Task: Create Dashboard for order object.
Action: Mouse moved to (393, 87)
Screenshot: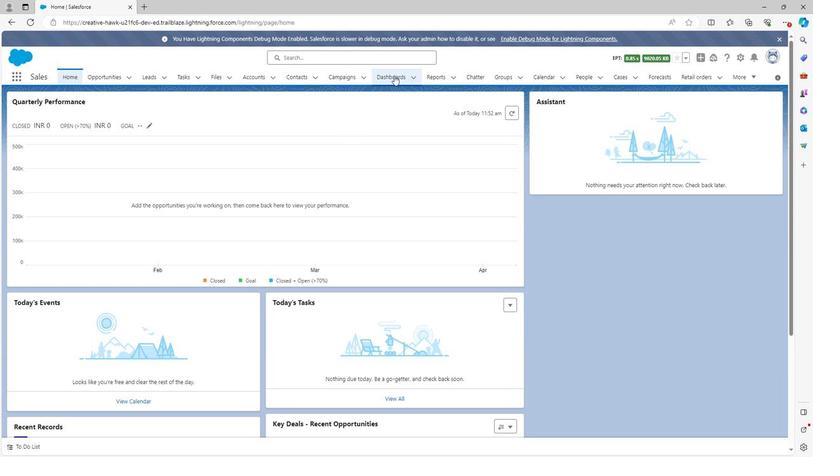 
Action: Mouse pressed left at (393, 87)
Screenshot: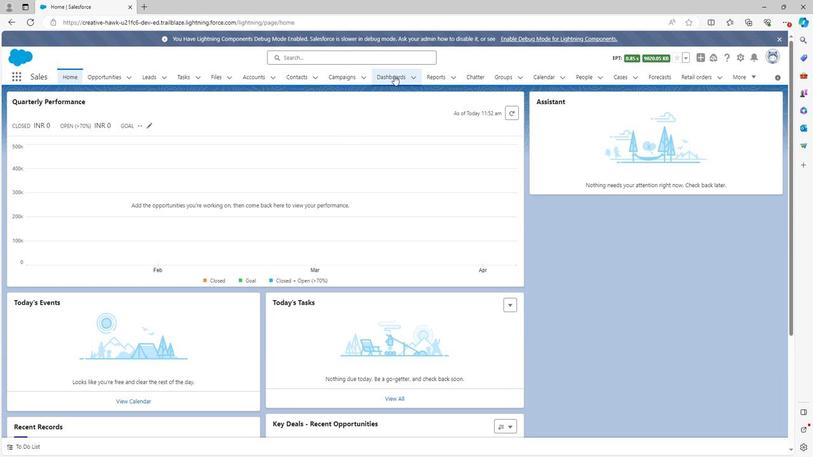 
Action: Mouse moved to (724, 120)
Screenshot: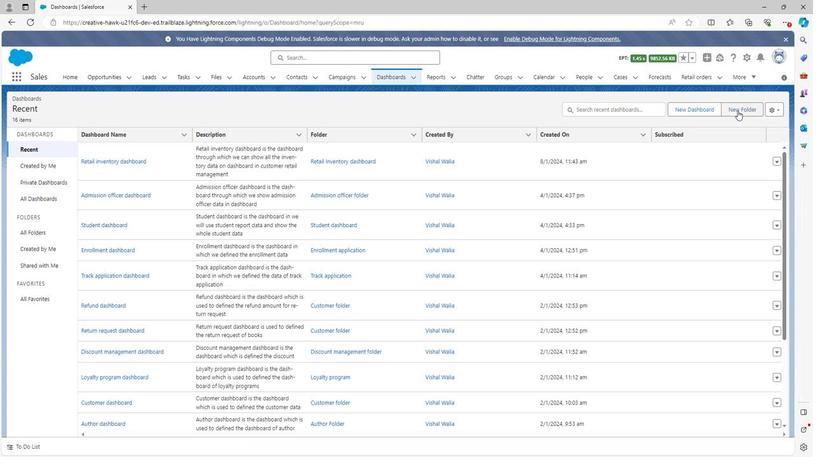 
Action: Mouse pressed left at (724, 120)
Screenshot: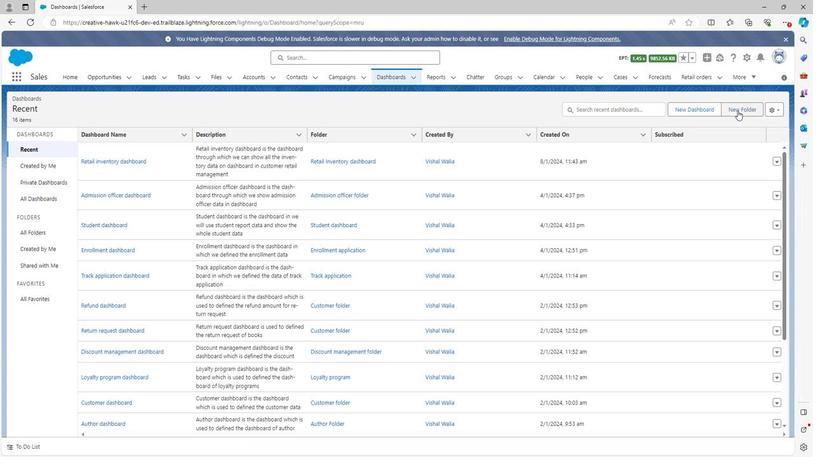 
Action: Mouse moved to (424, 223)
Screenshot: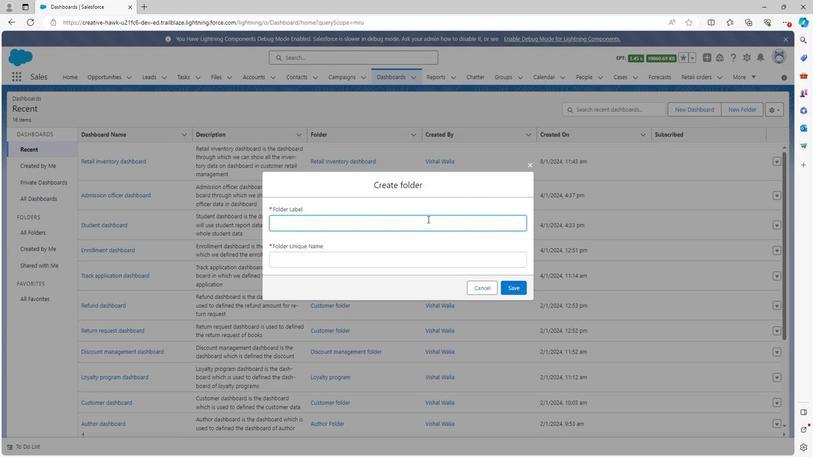 
Action: Key pressed <Key.shift>
Screenshot: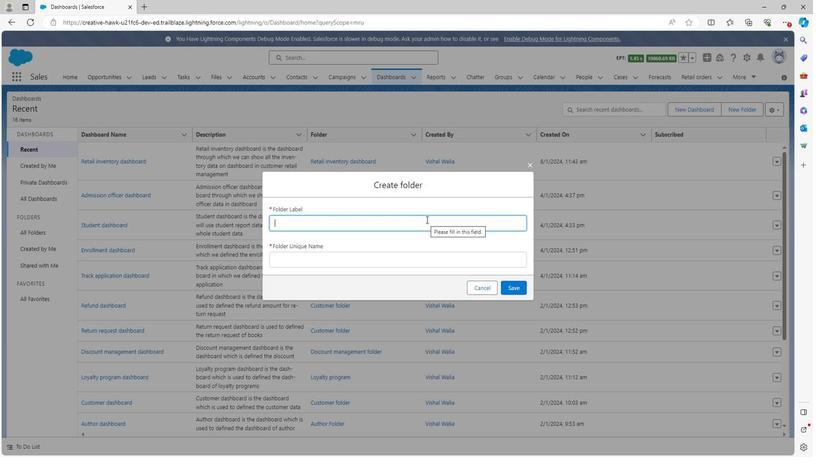 
Action: Mouse moved to (423, 223)
Screenshot: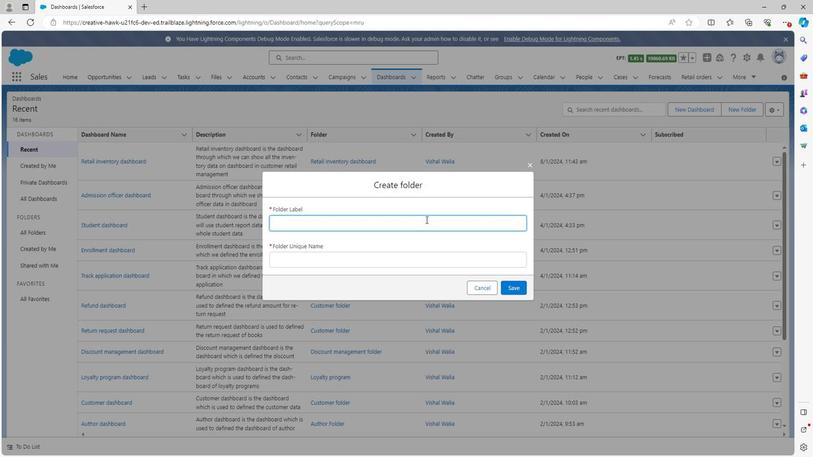 
Action: Key pressed <Key.shift>Ne
Screenshot: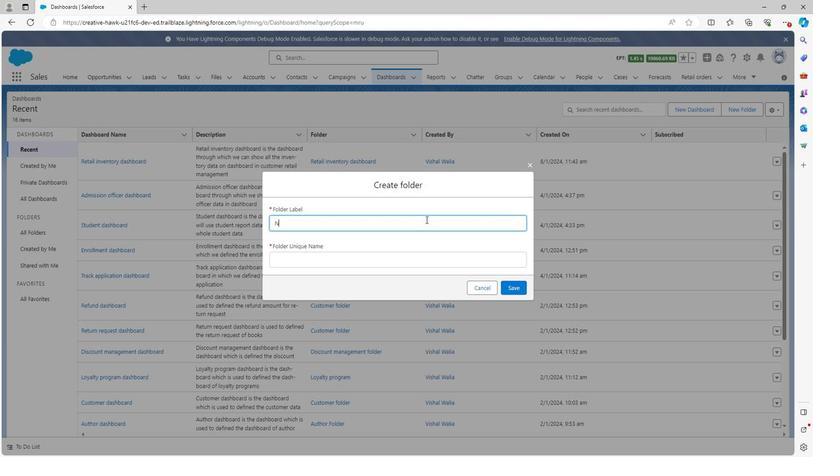 
Action: Mouse moved to (423, 223)
Screenshot: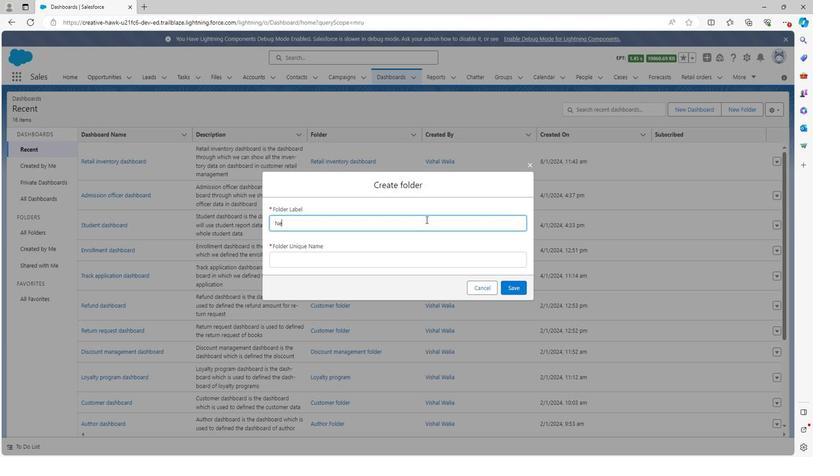 
Action: Key pressed w<Key.space><Key.shift><Key.shift><Key.shift><Key.shift>Retail<Key.space>dashboard<Key.space>
Screenshot: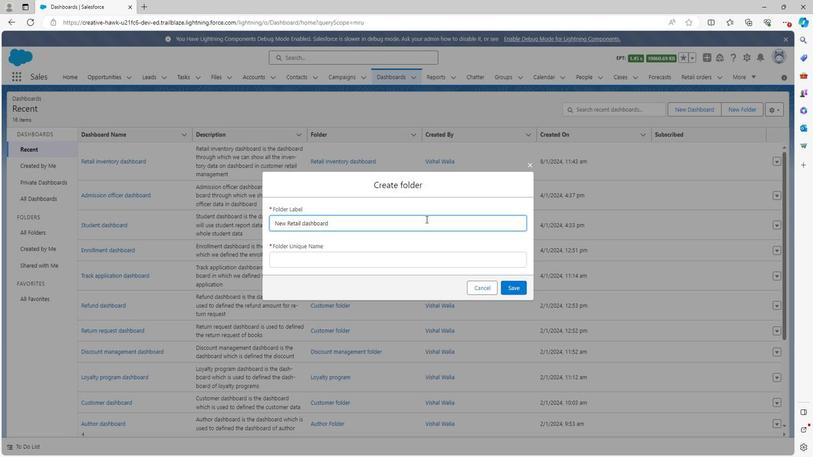 
Action: Mouse moved to (303, 227)
Screenshot: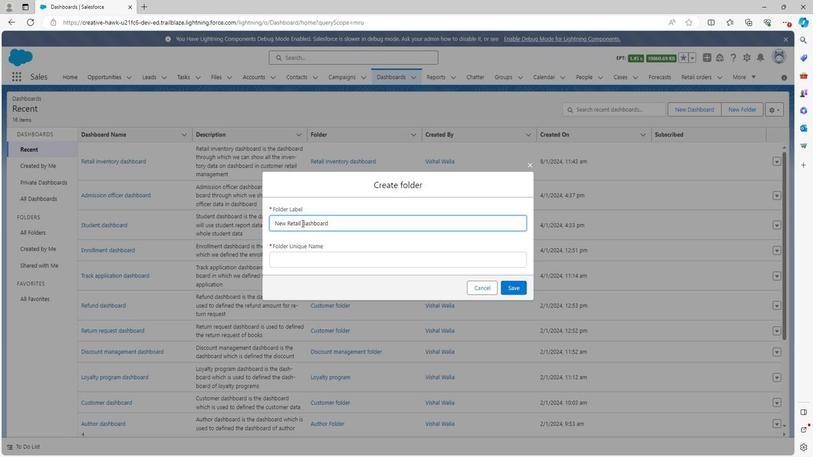 
Action: Mouse pressed left at (303, 227)
Screenshot: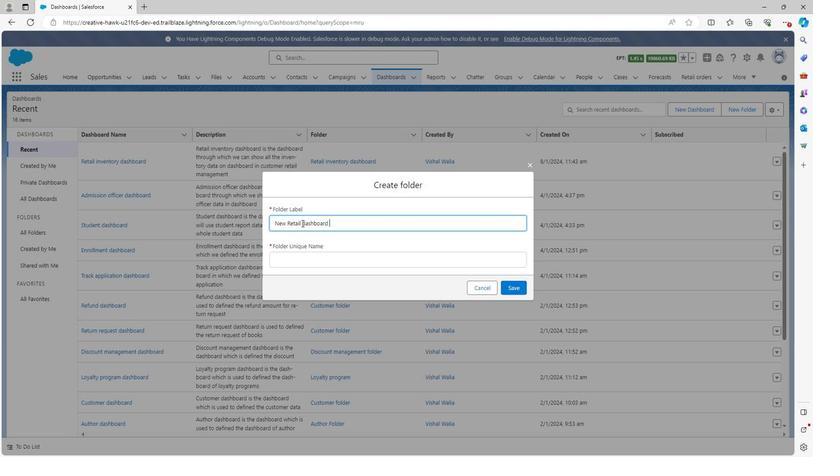 
Action: Mouse moved to (310, 237)
Screenshot: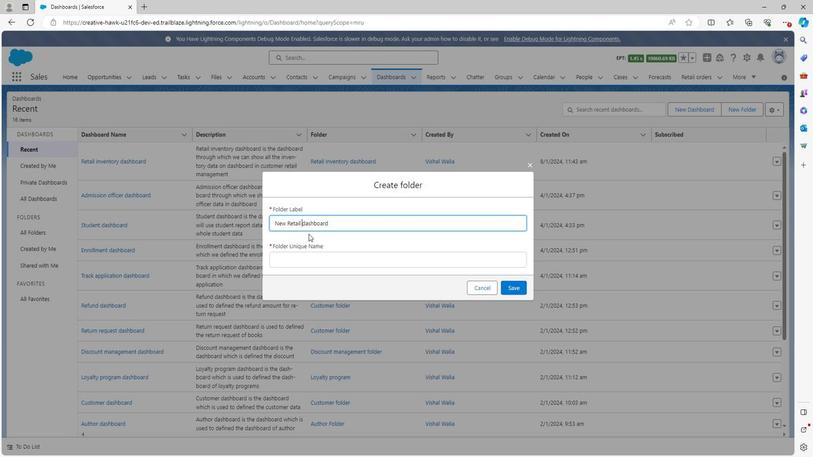 
Action: Key pressed o
Screenshot: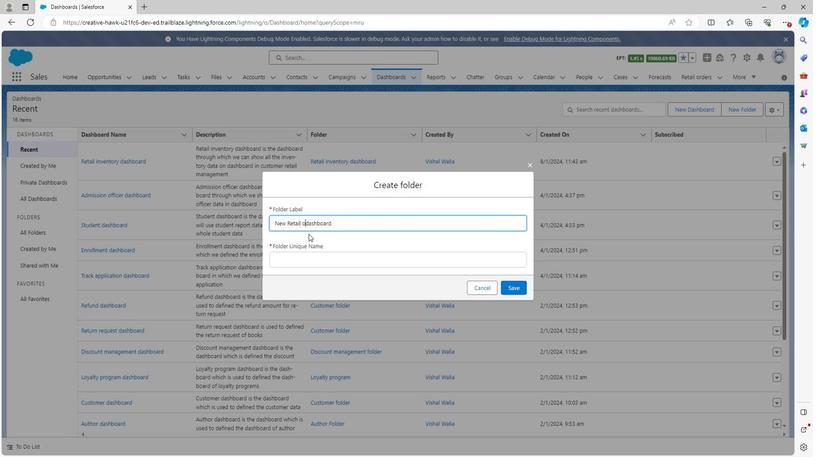 
Action: Mouse moved to (310, 237)
Screenshot: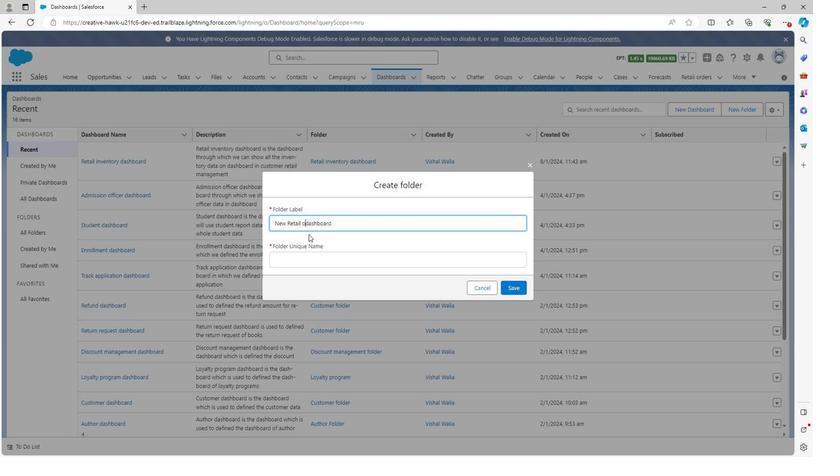 
Action: Key pressed rder<Key.space>
Screenshot: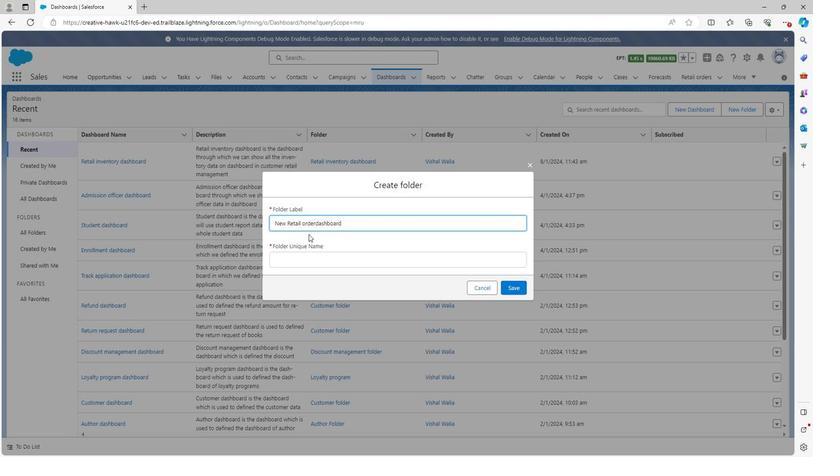 
Action: Mouse moved to (311, 256)
Screenshot: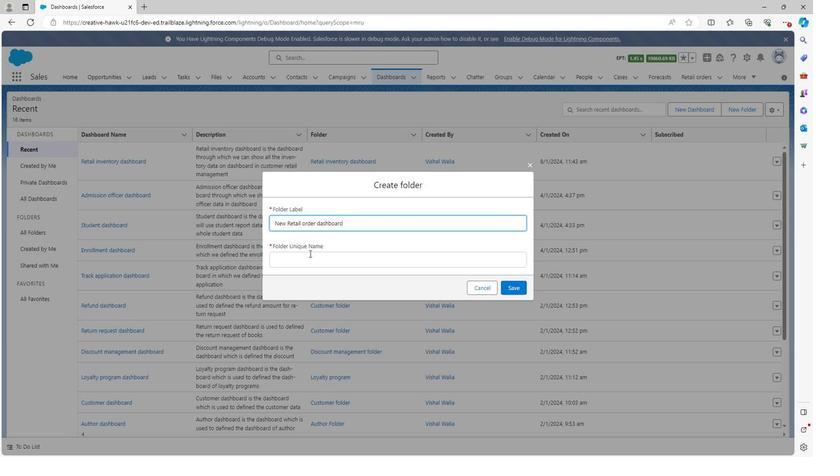 
Action: Mouse pressed left at (311, 256)
Screenshot: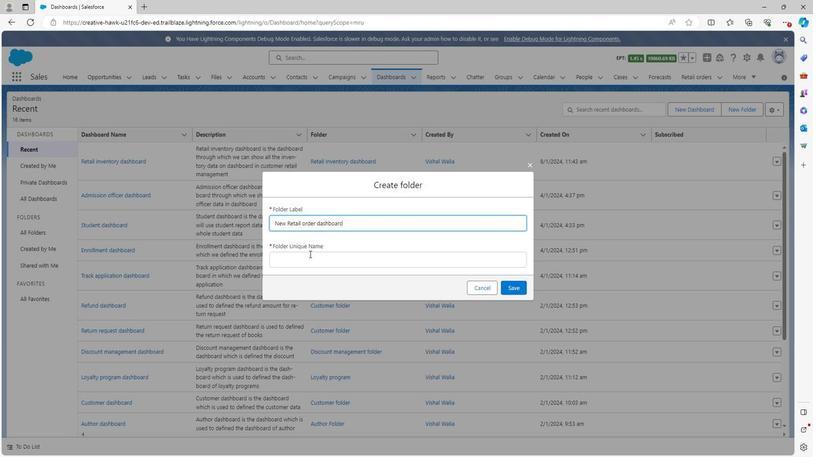 
Action: Mouse moved to (510, 286)
Screenshot: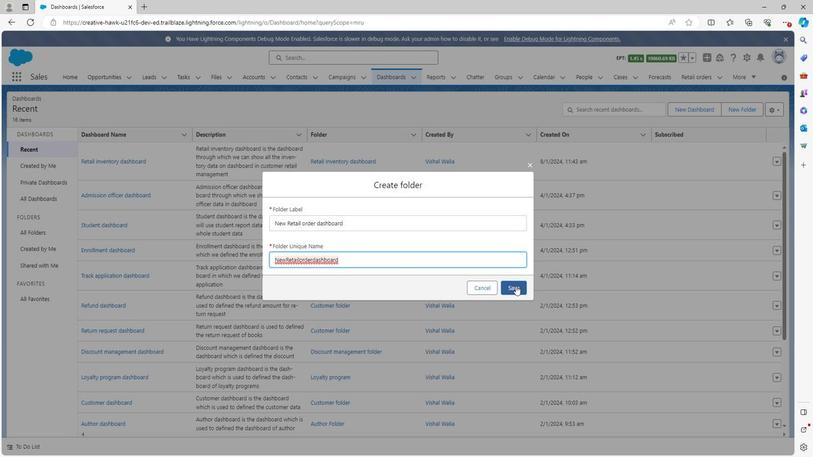 
Action: Mouse pressed left at (510, 286)
Screenshot: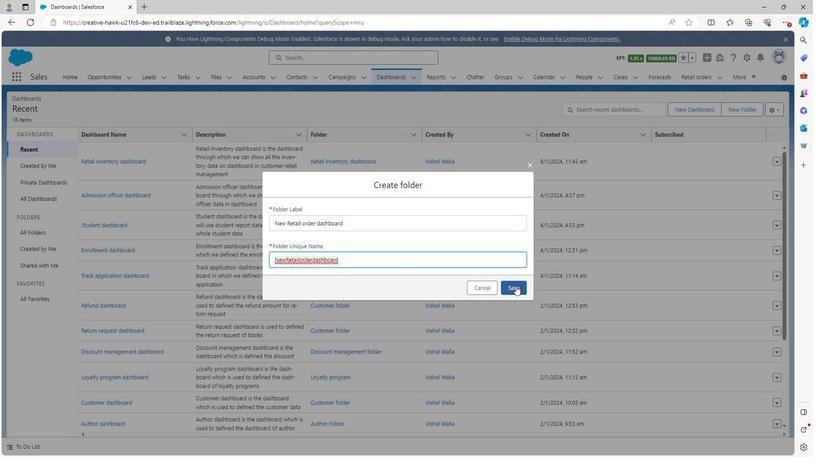 
Action: Mouse moved to (658, 123)
Screenshot: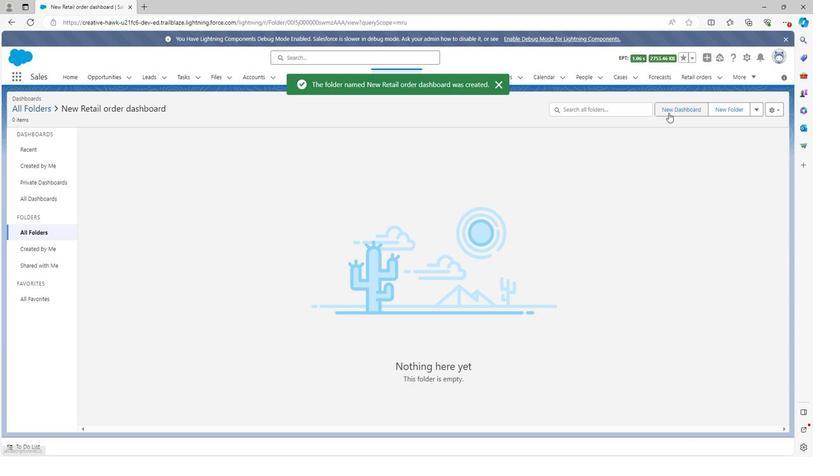 
Action: Mouse pressed left at (658, 123)
Screenshot: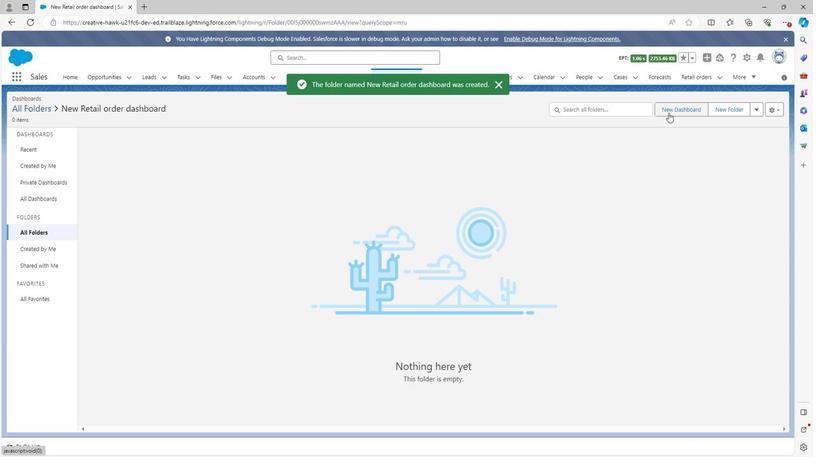 
Action: Mouse moved to (358, 229)
Screenshot: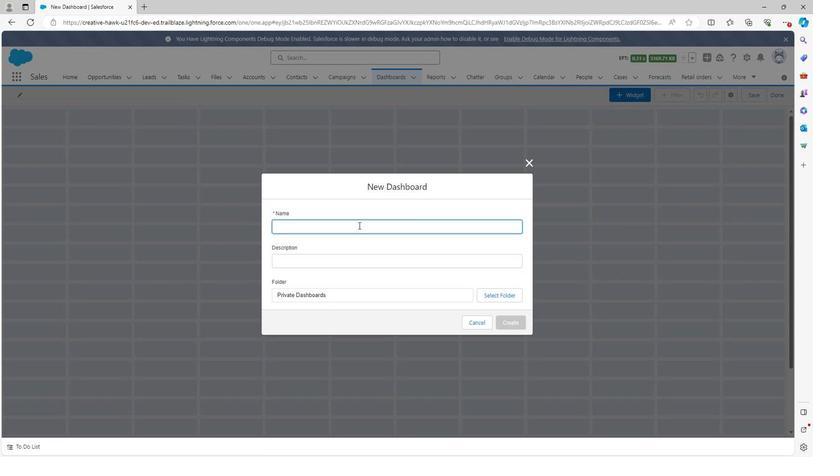 
Action: Key pressed <Key.shift>Ret
Screenshot: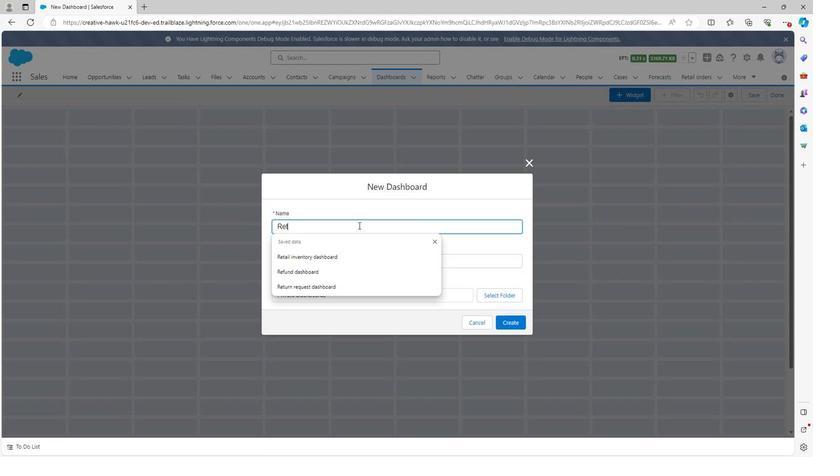 
Action: Mouse moved to (358, 229)
Screenshot: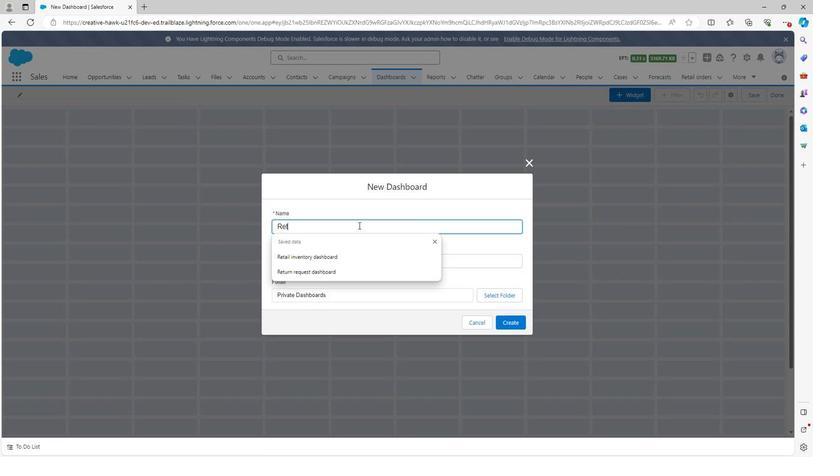 
Action: Key pressed a
Screenshot: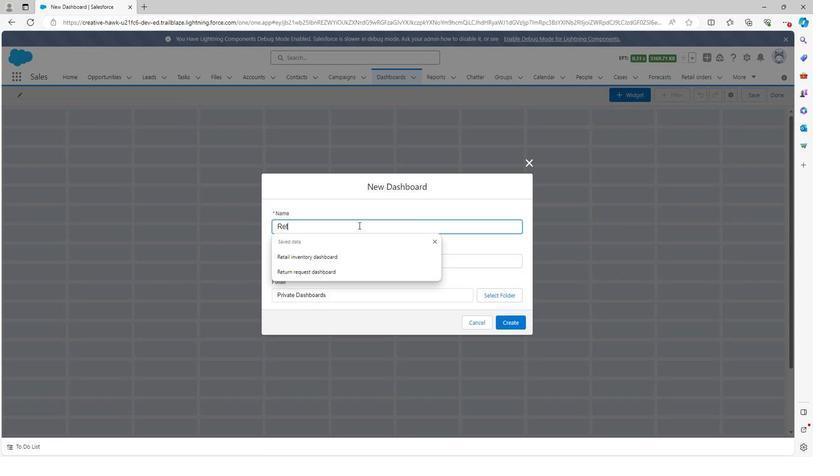 
Action: Mouse moved to (358, 228)
Screenshot: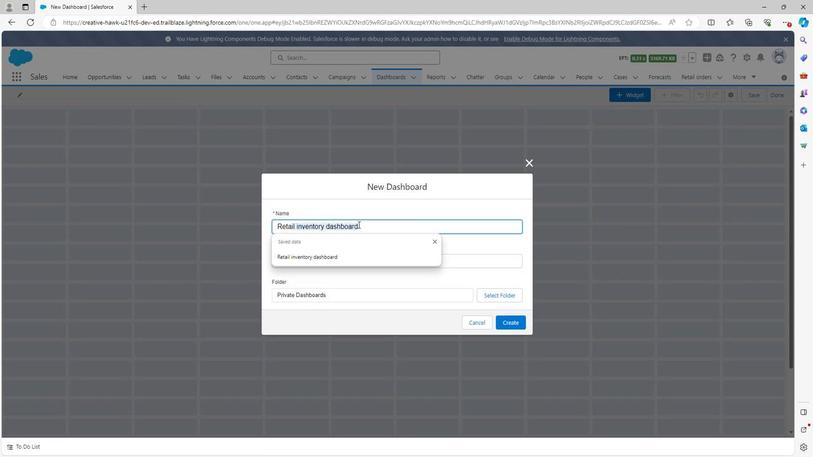 
Action: Key pressed il<Key.space>
Screenshot: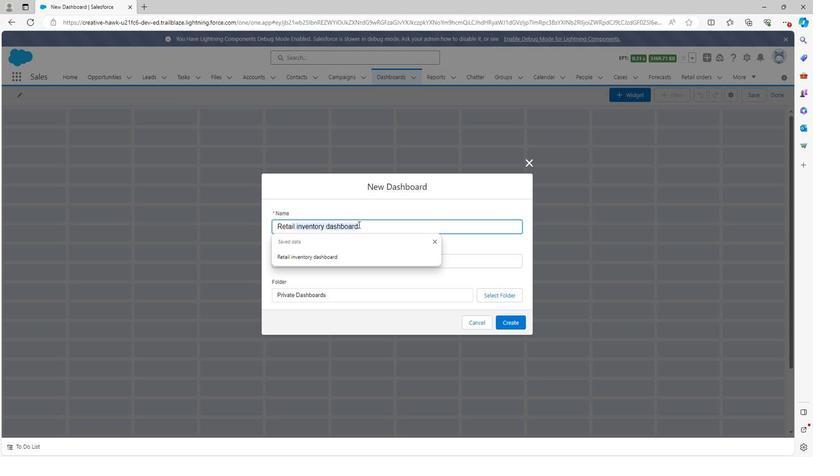 
Action: Mouse moved to (358, 227)
Screenshot: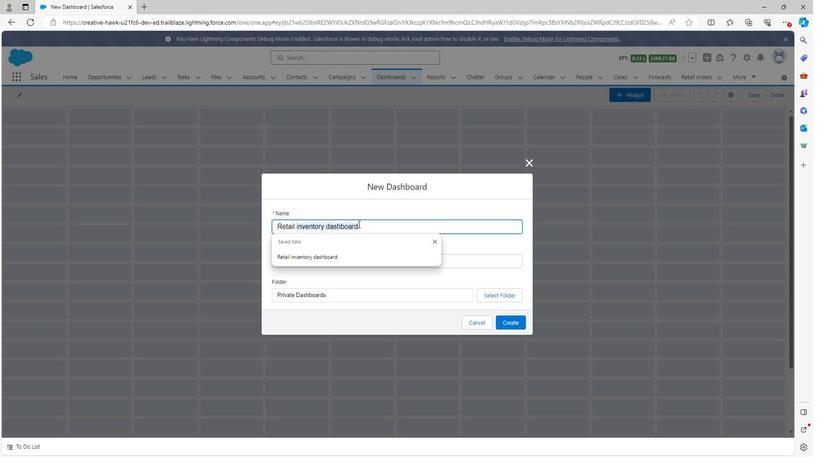 
Action: Key pressed o
Screenshot: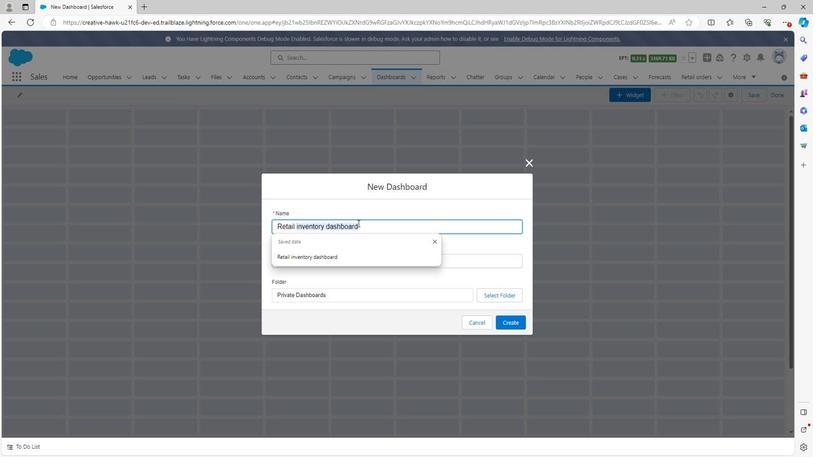 
Action: Mouse moved to (358, 225)
Screenshot: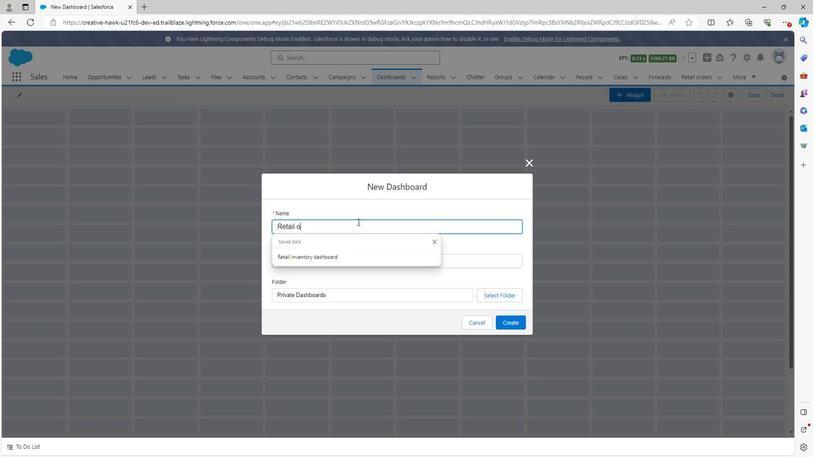 
Action: Key pressed rder<Key.space>dashboard
Screenshot: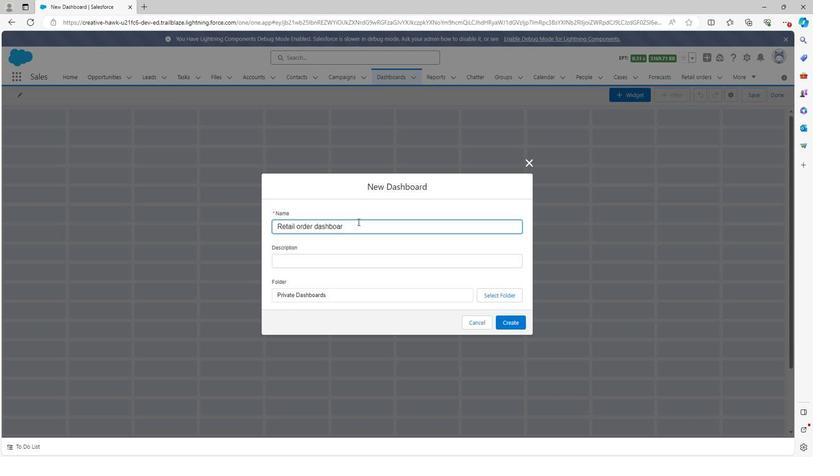 
Action: Mouse moved to (343, 246)
Screenshot: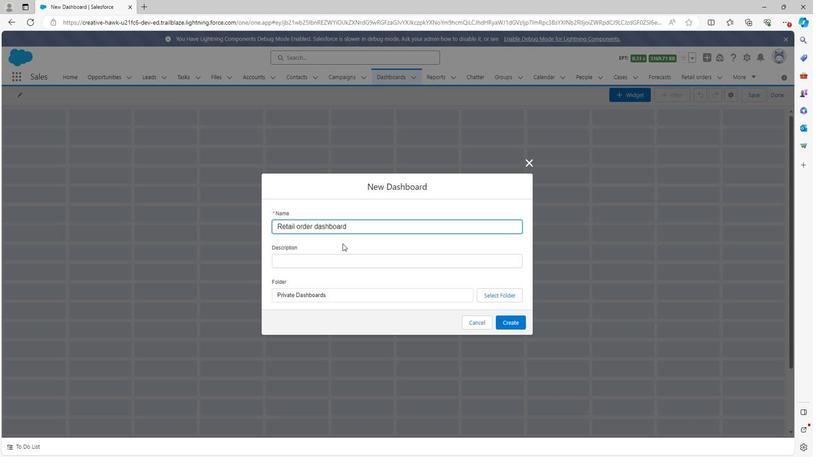 
Action: Mouse pressed left at (343, 246)
Screenshot: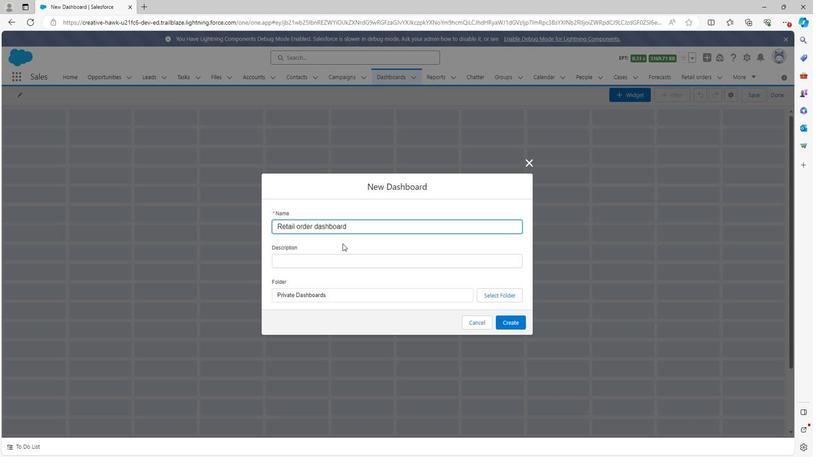 
Action: Mouse moved to (334, 259)
Screenshot: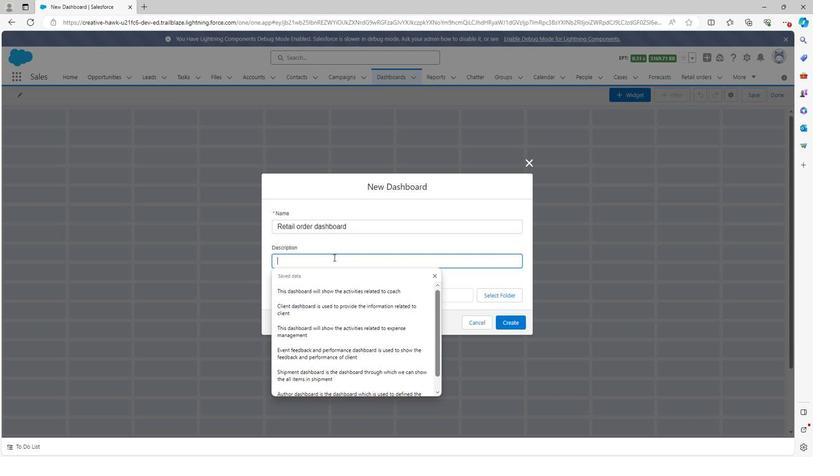 
Action: Key pressed <Key.shift>
Screenshot: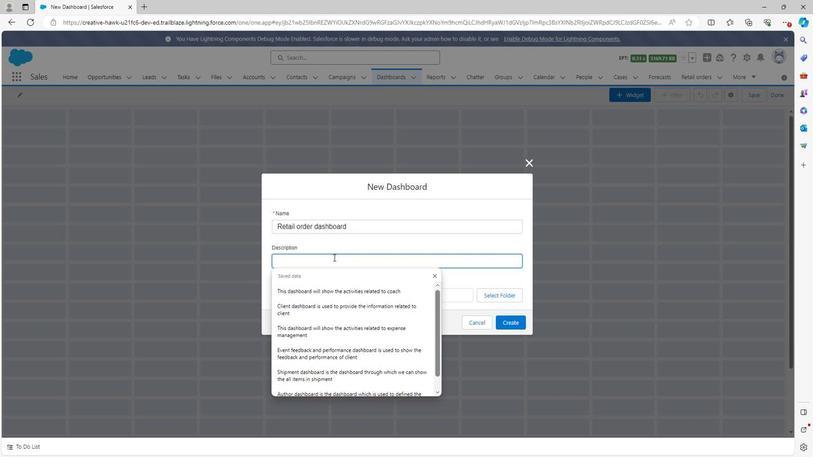 
Action: Mouse moved to (334, 259)
Screenshot: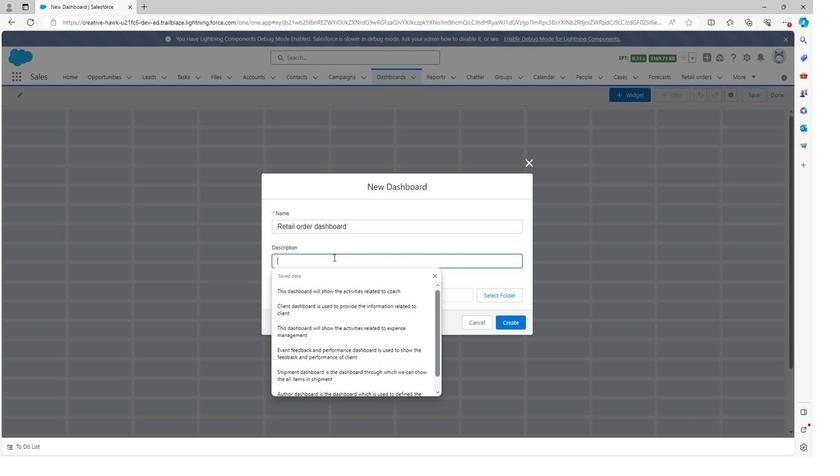 
Action: Key pressed R
Screenshot: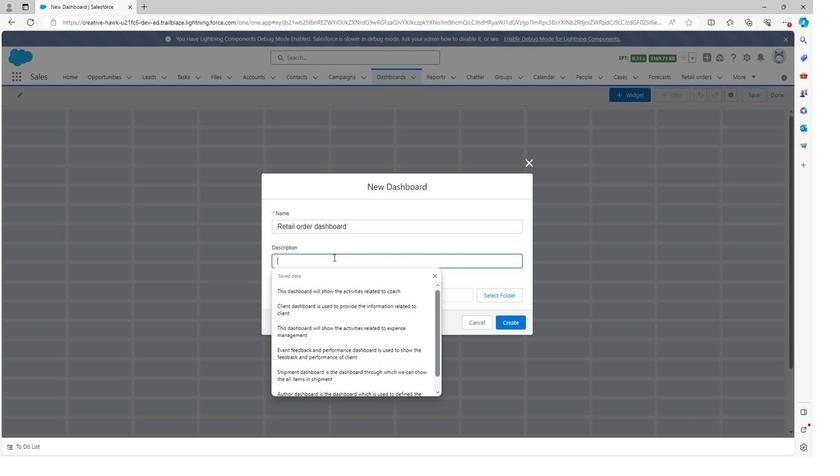 
Action: Mouse moved to (334, 255)
Screenshot: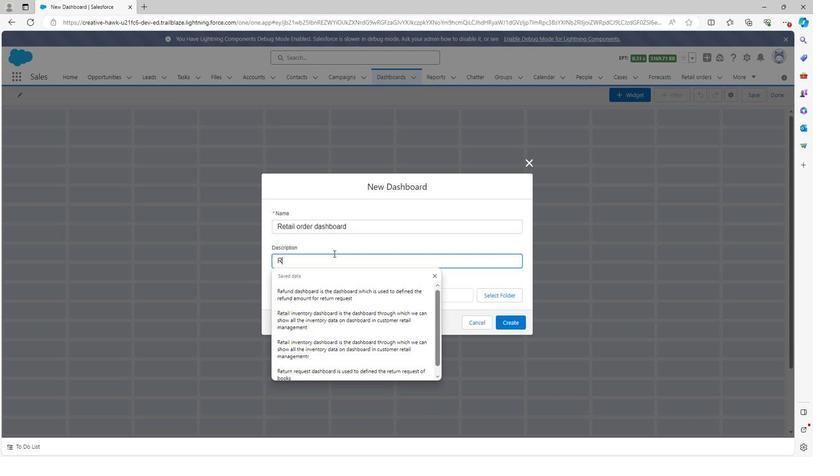 
Action: Key pressed eta
Screenshot: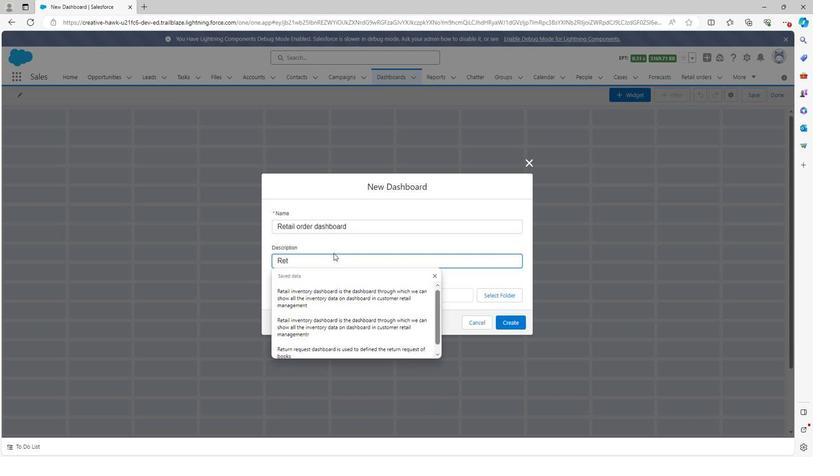 
Action: Mouse moved to (334, 255)
Screenshot: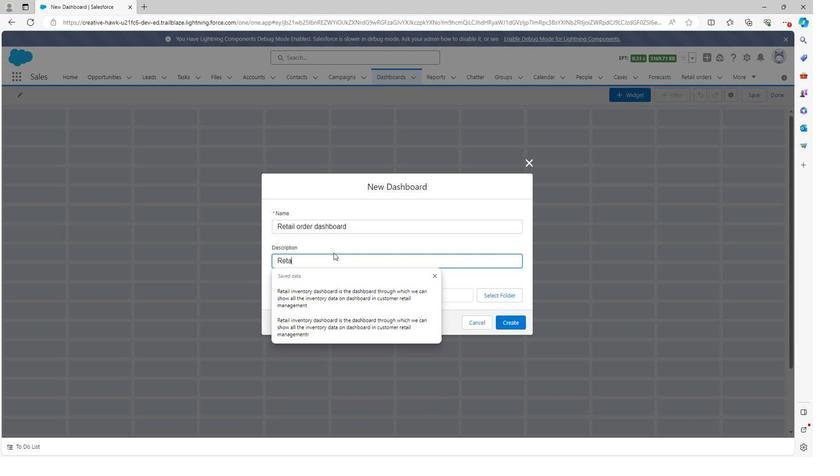 
Action: Key pressed il<Key.space>o
Screenshot: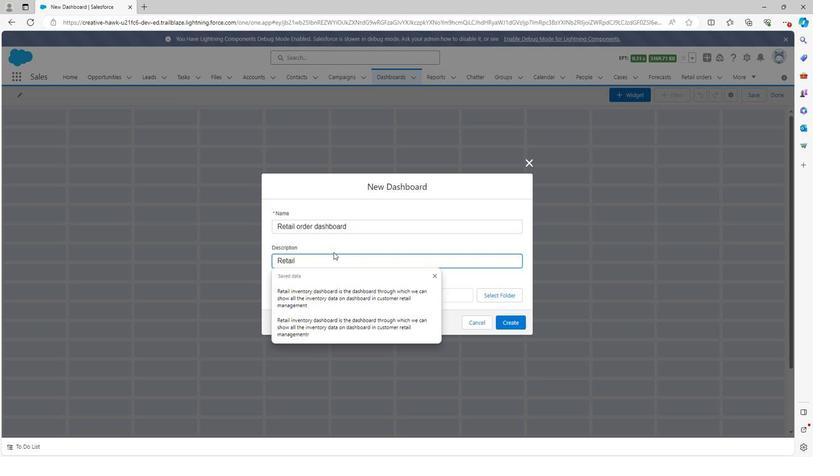 
Action: Mouse moved to (334, 253)
Screenshot: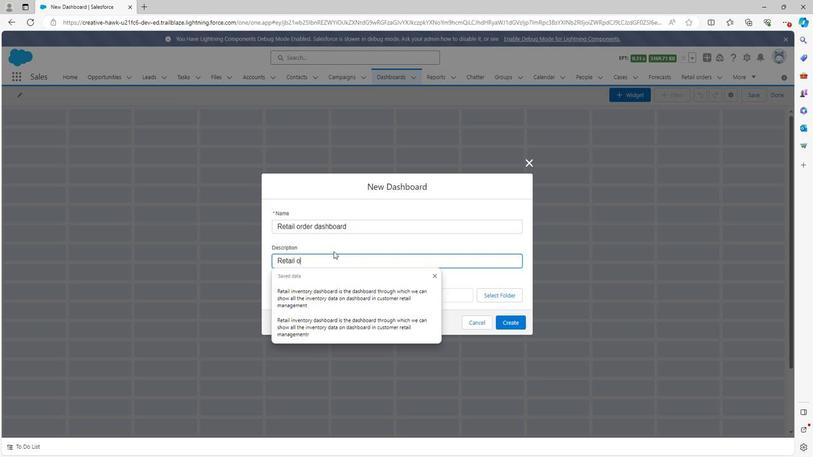 
Action: Key pressed rder<Key.space>
Screenshot: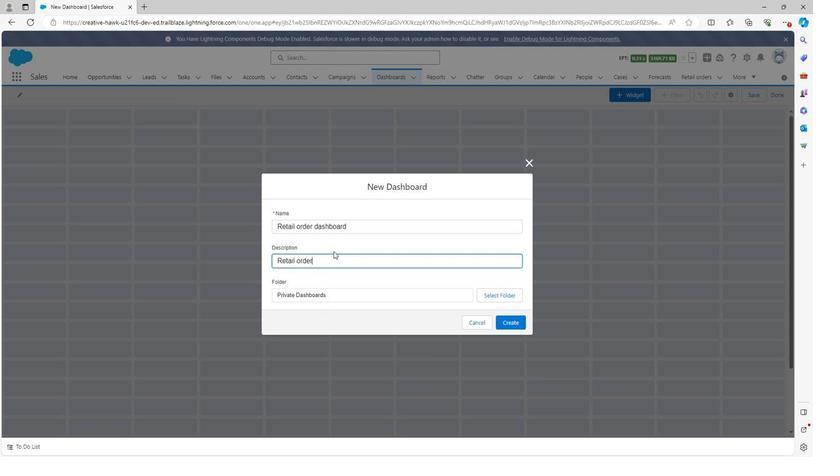 
Action: Mouse moved to (334, 253)
Screenshot: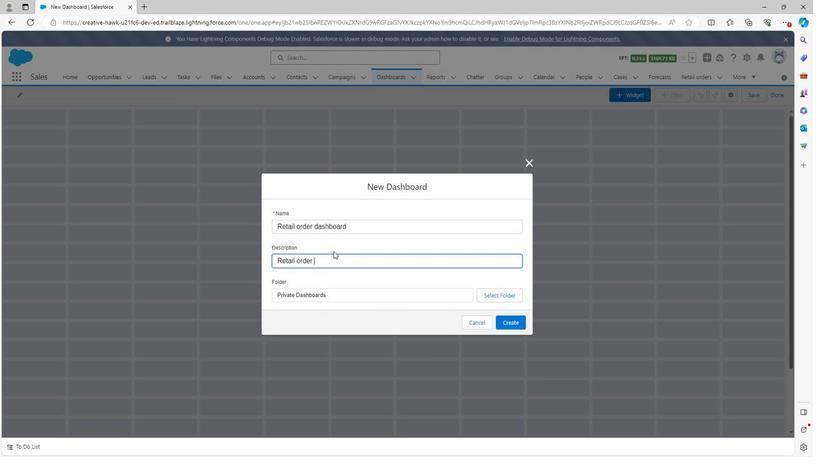 
Action: Key pressed dashb
Screenshot: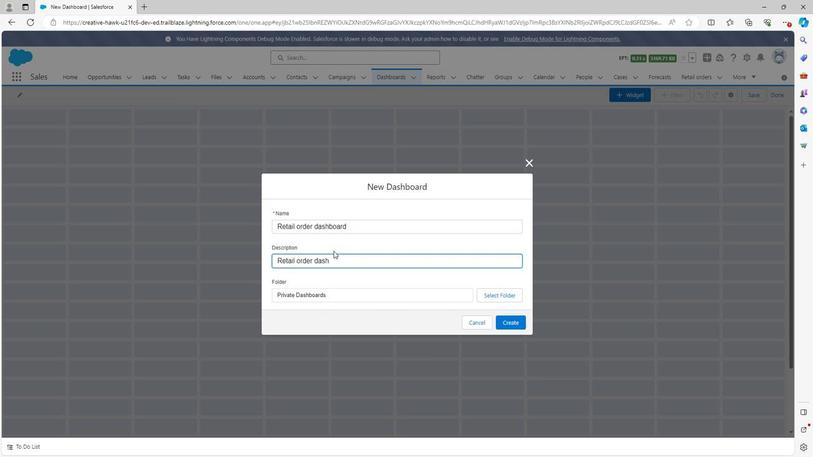 
Action: Mouse moved to (334, 252)
Screenshot: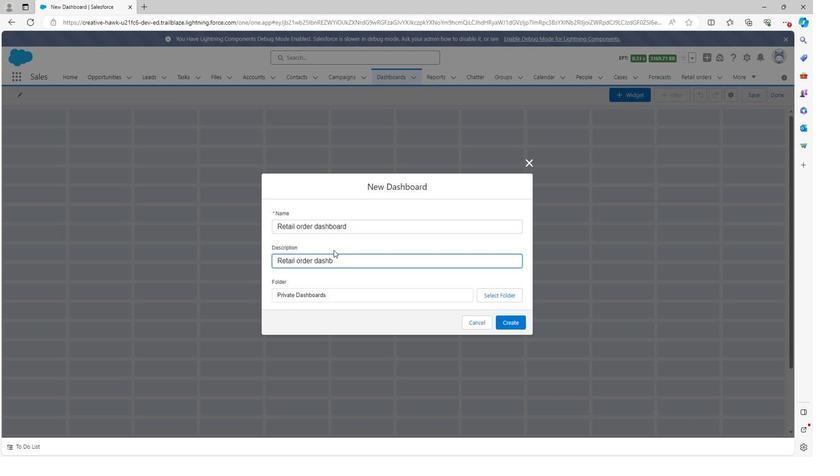 
Action: Key pressed oard<Key.space>is<Key.space>the<Key.space>order<Key.space><Key.backspace><Key.backspace><Key.backspace><Key.backspace><Key.backspace><Key.backspace>dashboard<Key.space>through<Key.space>which<Key.space>we<Key.space>can<Key.space>show<Key.space>order
Screenshot: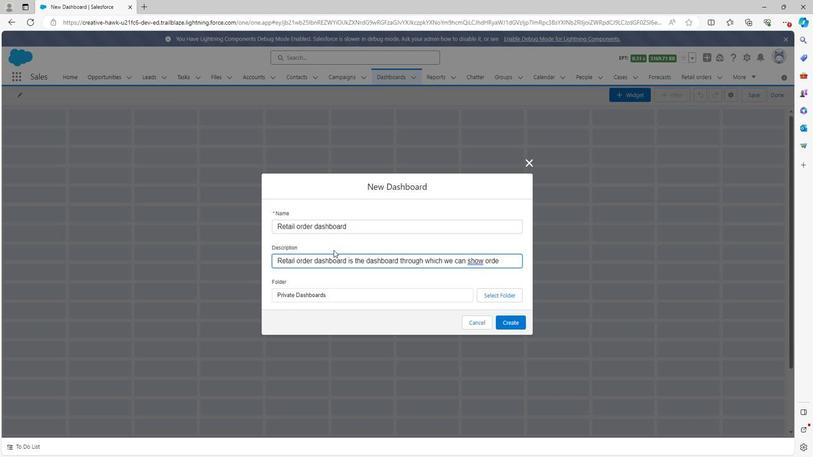 
Action: Mouse moved to (482, 263)
Screenshot: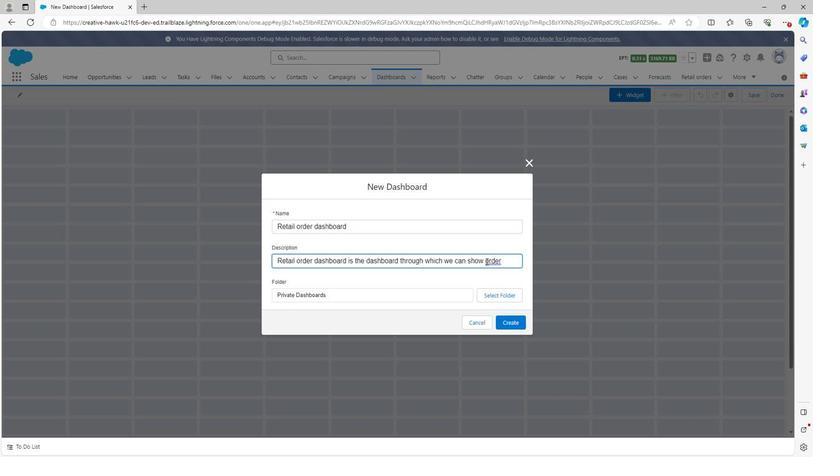 
Action: Mouse pressed left at (482, 263)
Screenshot: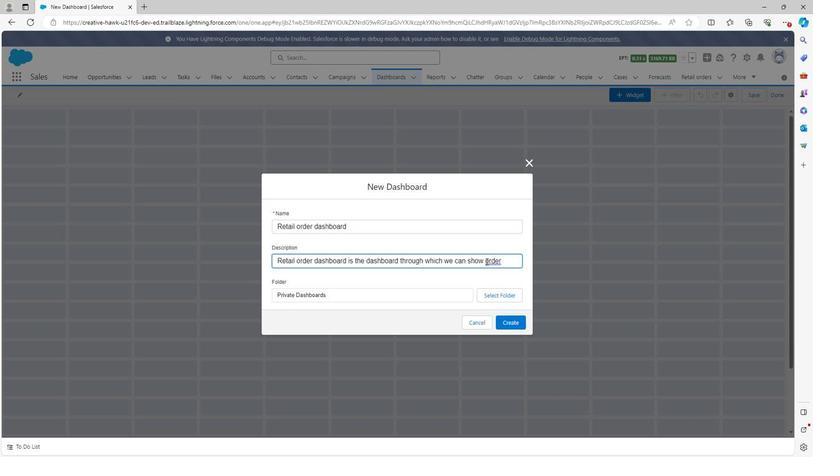 
Action: Mouse moved to (468, 281)
Screenshot: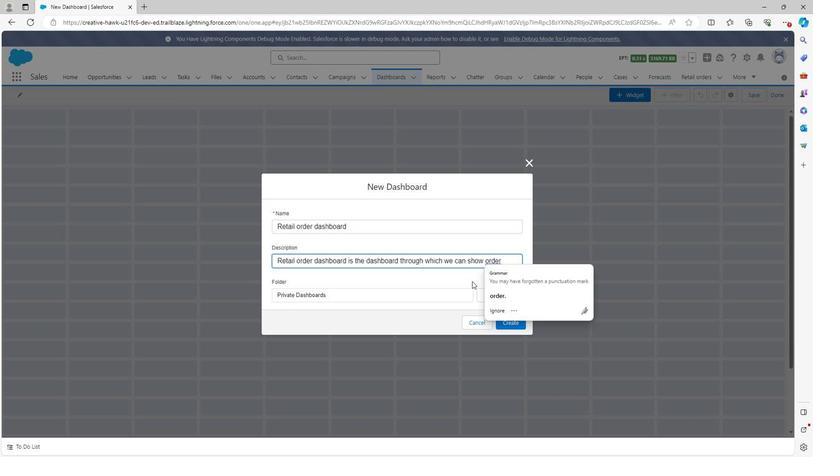 
Action: Key pressed ret
Screenshot: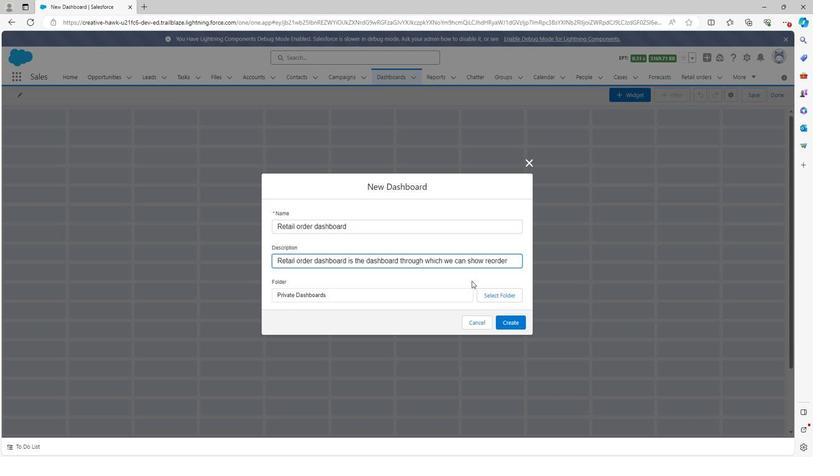 
Action: Mouse moved to (468, 281)
Screenshot: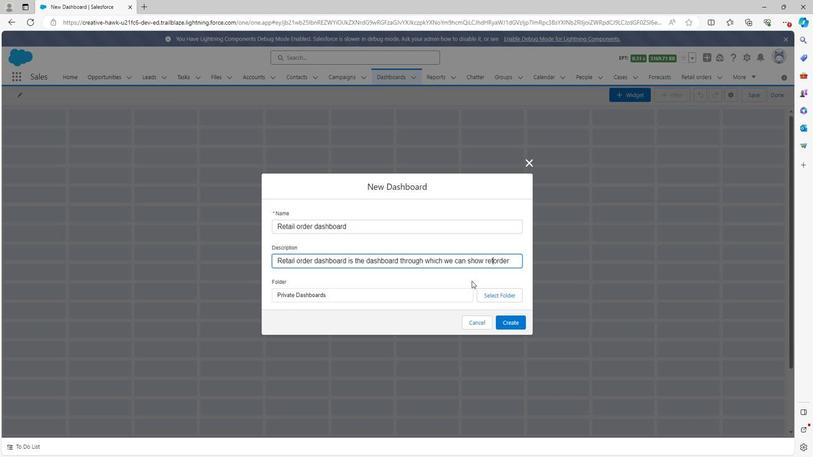 
Action: Key pressed a
Screenshot: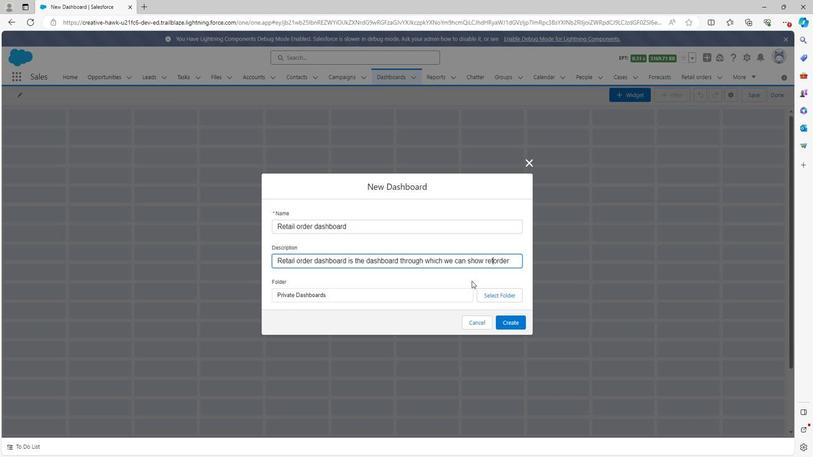 
Action: Mouse moved to (466, 277)
Screenshot: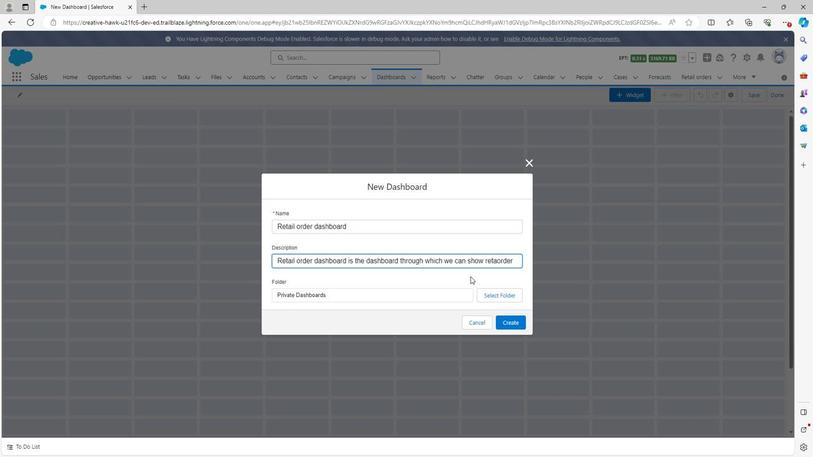 
Action: Key pressed il<Key.space>
Screenshot: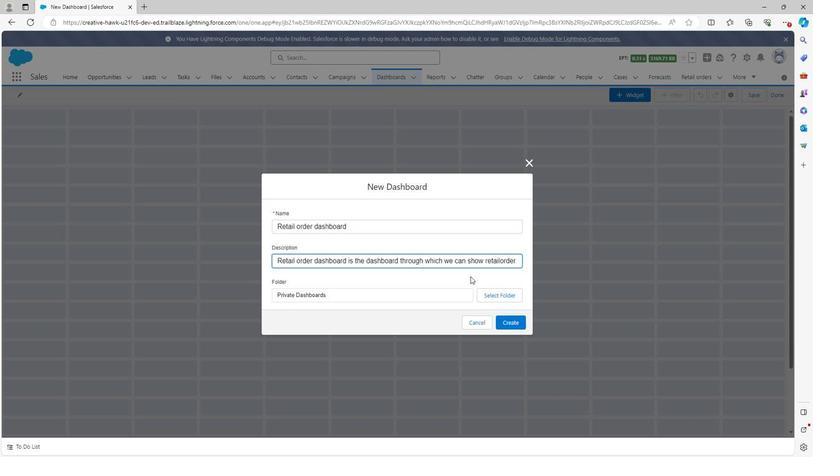 
Action: Mouse moved to (504, 263)
Screenshot: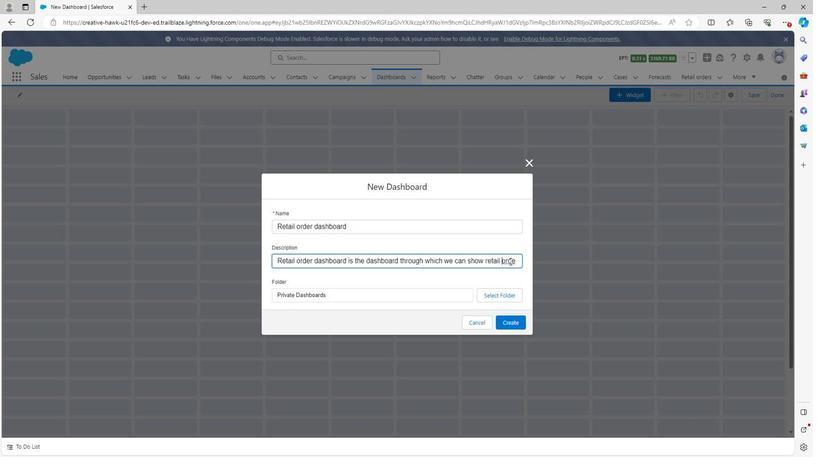 
Action: Mouse pressed left at (504, 263)
Screenshot: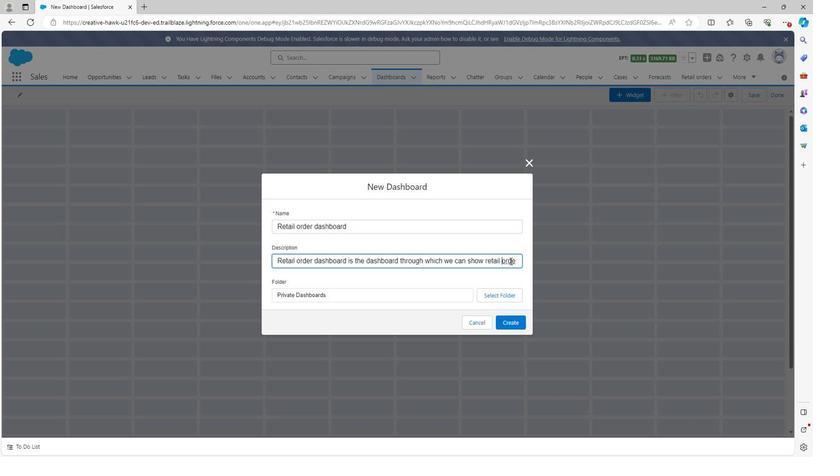 
Action: Key pressed <Key.right>
Screenshot: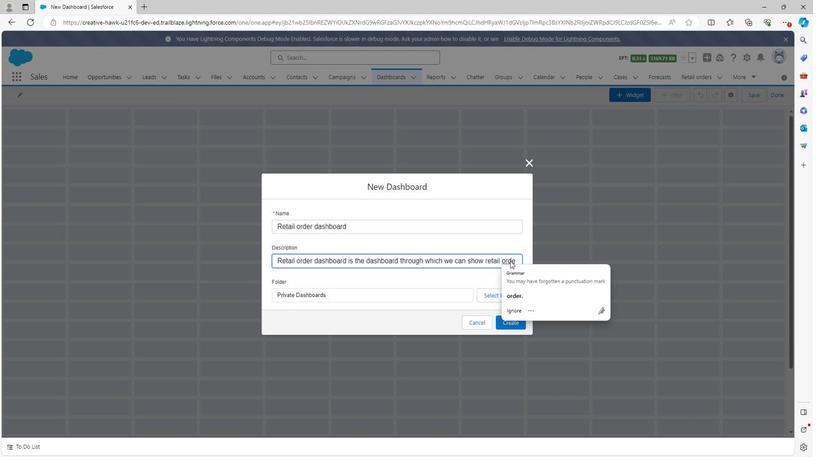 
Action: Mouse moved to (504, 263)
Screenshot: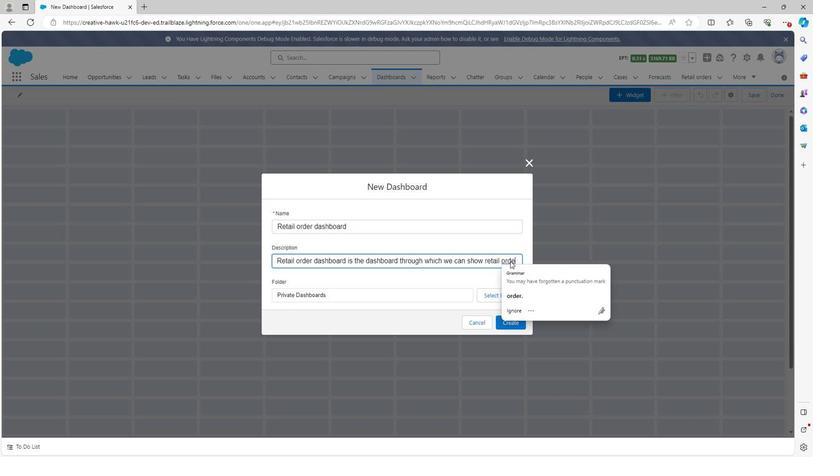 
Action: Key pressed <Key.right><Key.right><Key.right><Key.right>
Screenshot: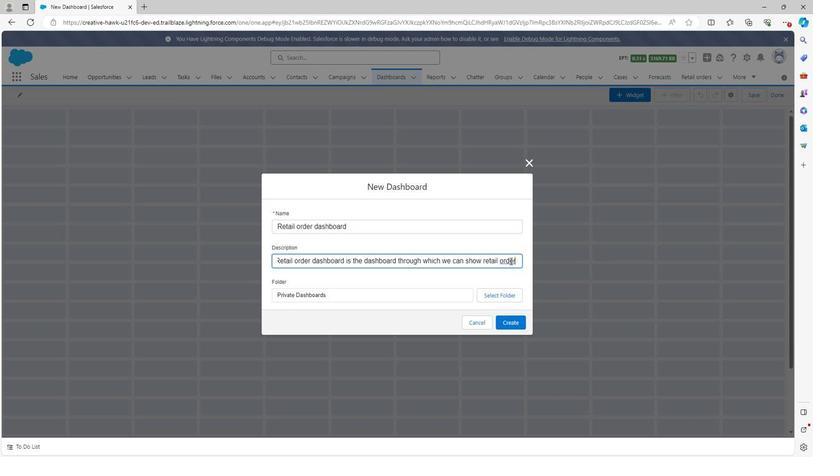 
Action: Mouse moved to (475, 263)
Screenshot: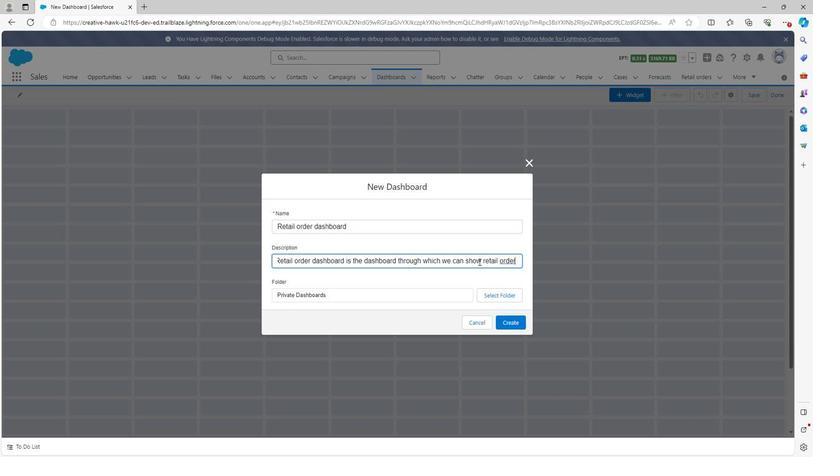 
Action: Key pressed <Key.space>
Screenshot: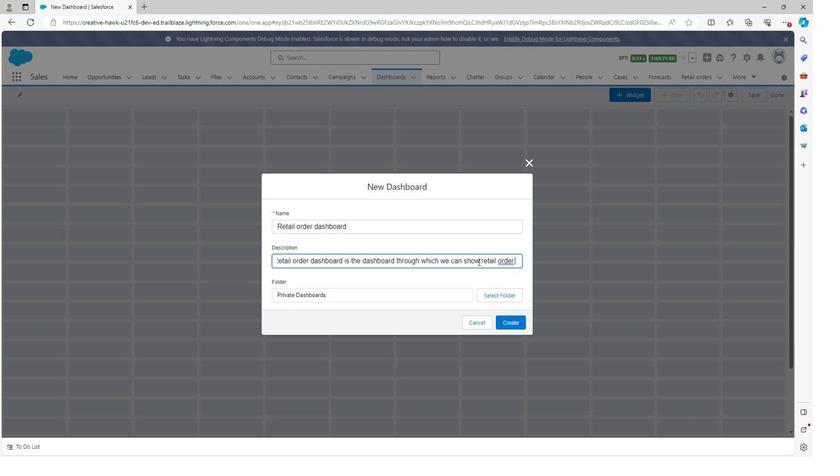 
Action: Mouse moved to (469, 263)
Screenshot: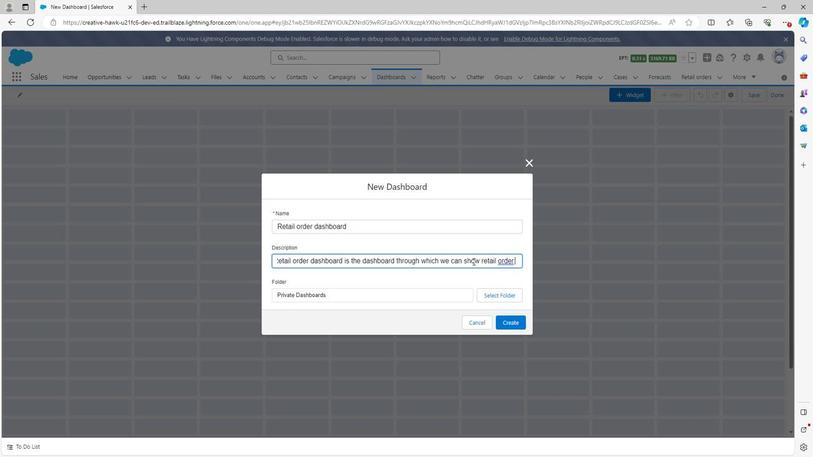 
Action: Key pressed w
Screenshot: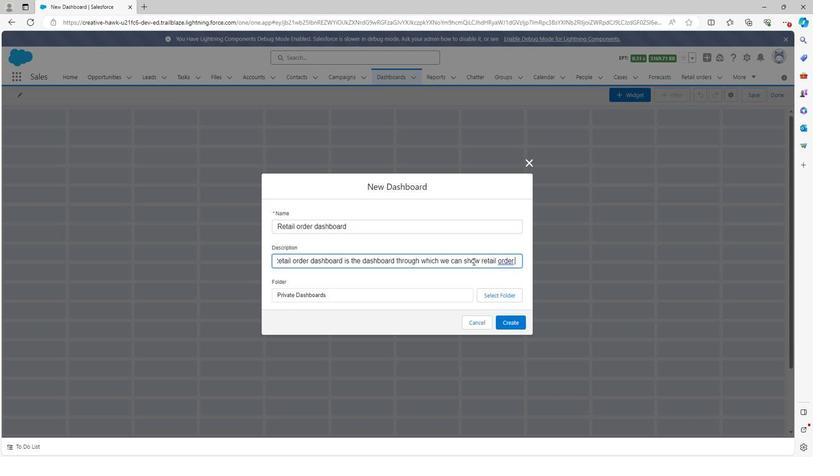 
Action: Mouse moved to (468, 261)
Screenshot: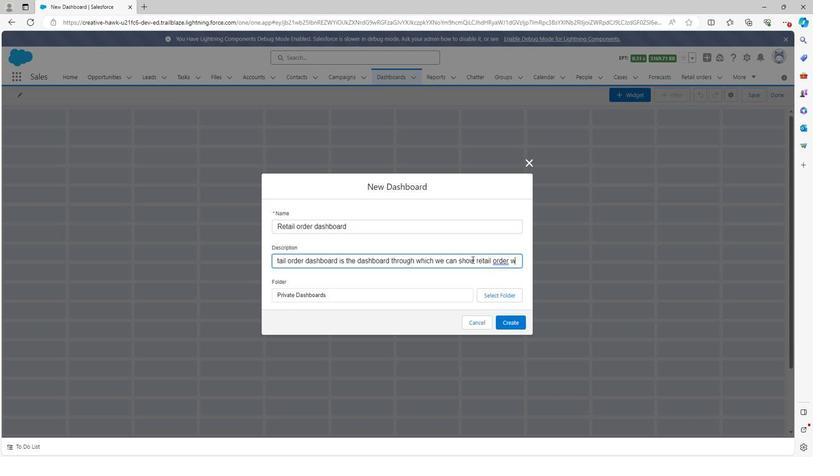 
Action: Key pressed i
Screenshot: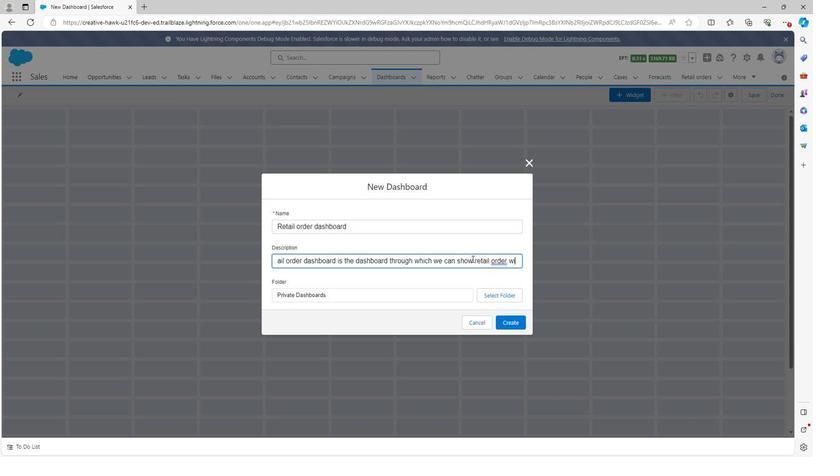 
Action: Mouse moved to (468, 260)
Screenshot: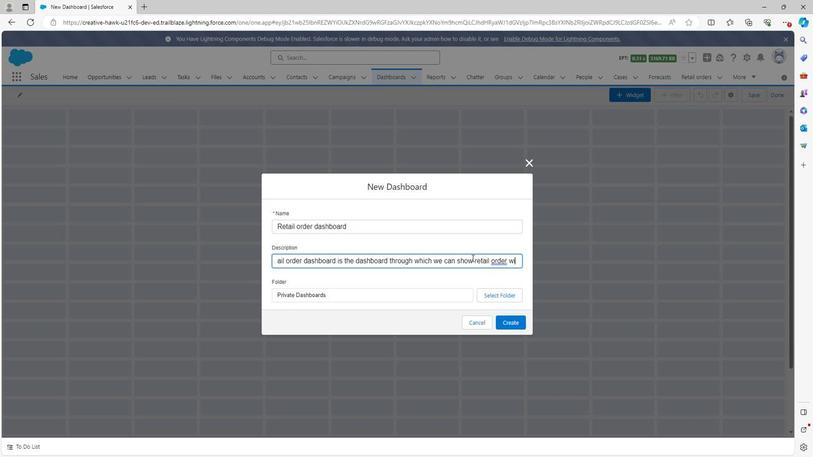 
Action: Key pressed th<Key.space>
Screenshot: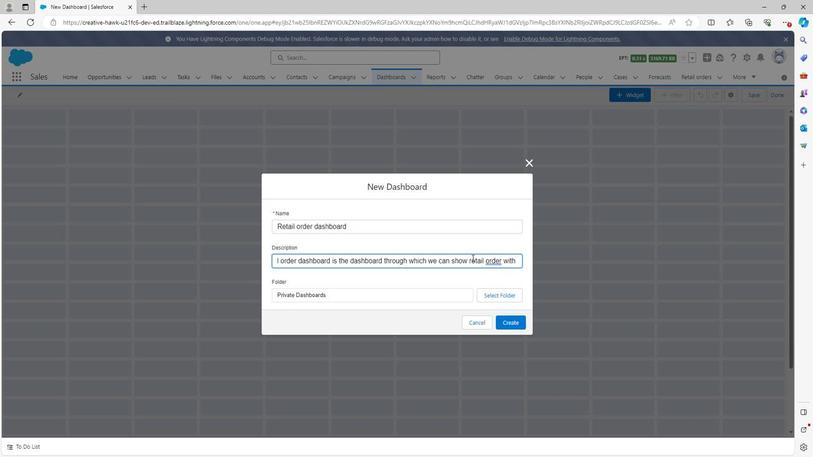 
Action: Mouse moved to (468, 257)
Screenshot: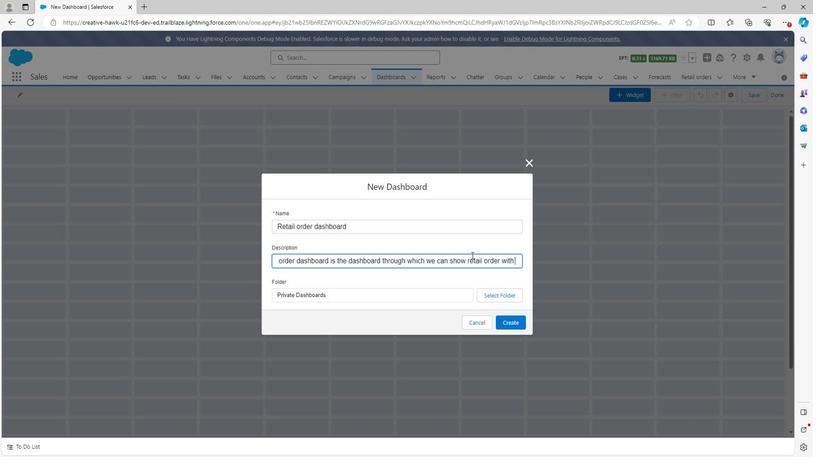 
Action: Key pressed r
Screenshot: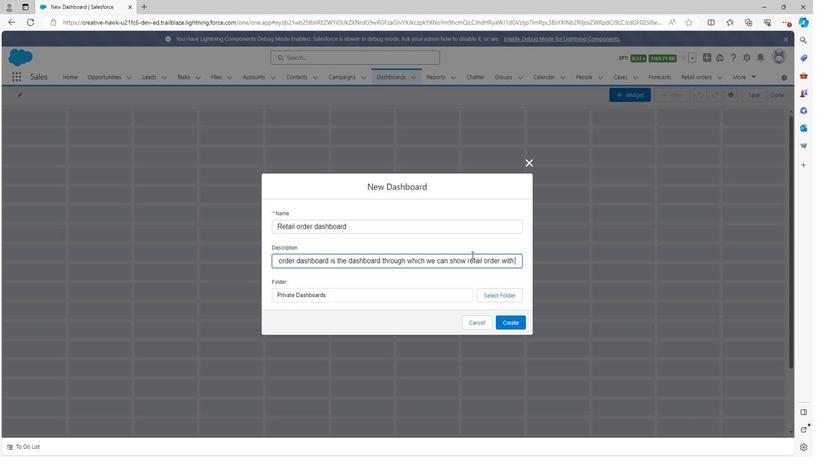 
Action: Mouse moved to (466, 254)
Screenshot: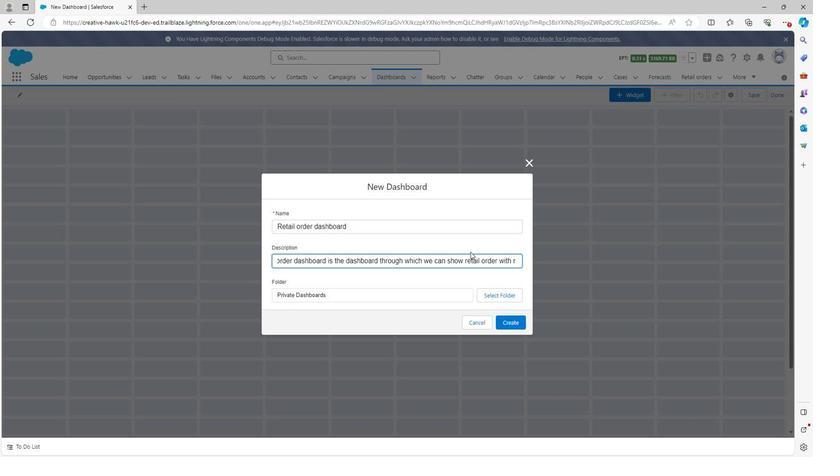 
Action: Key pressed e
Screenshot: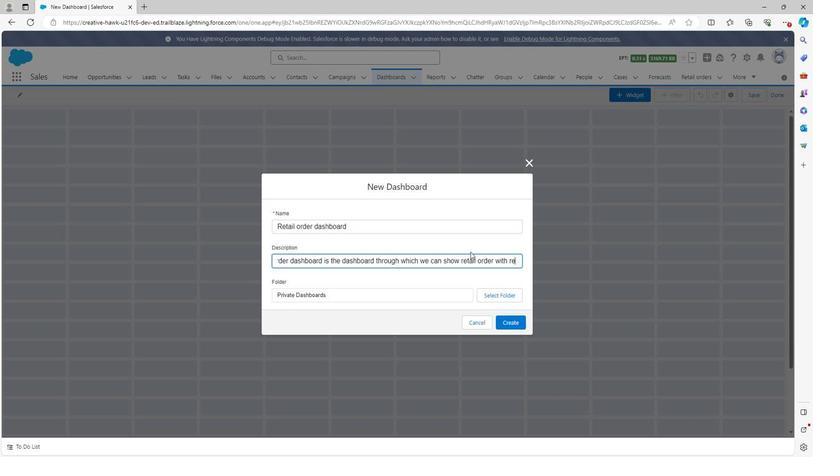 
Action: Mouse moved to (466, 247)
Screenshot: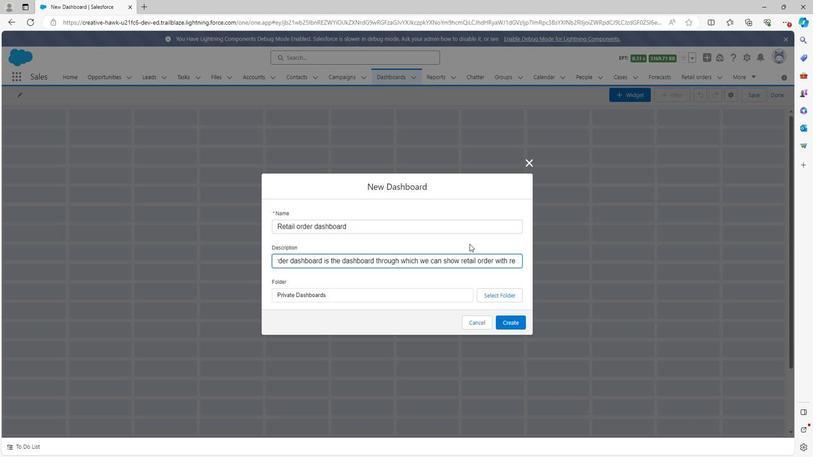 
Action: Key pressed t
Screenshot: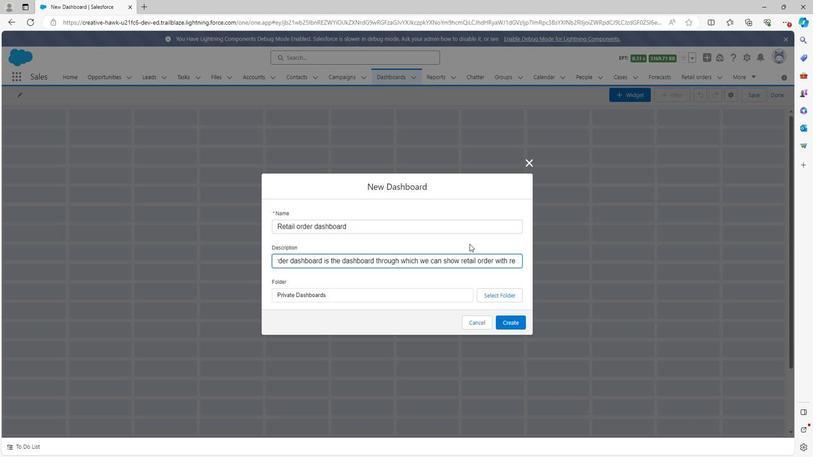 
Action: Mouse moved to (466, 246)
Screenshot: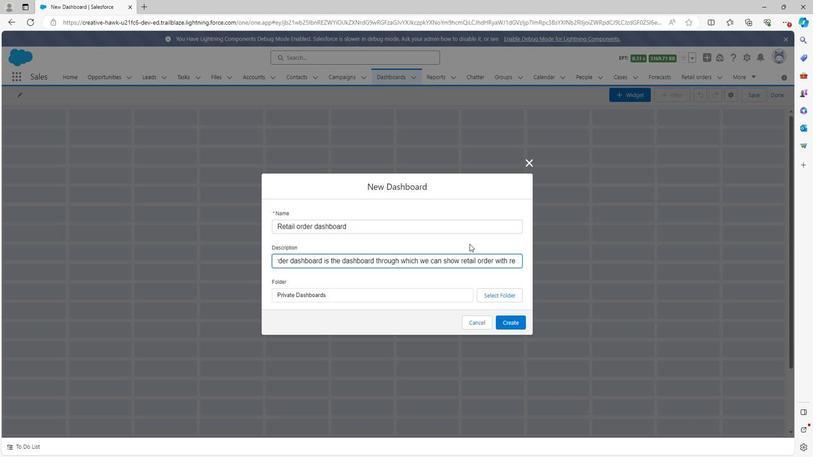 
Action: Key pressed ai
Screenshot: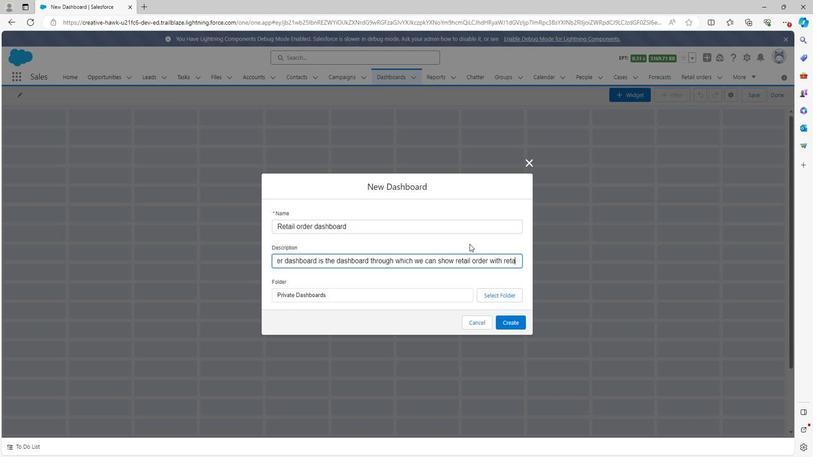 
Action: Mouse moved to (464, 248)
Screenshot: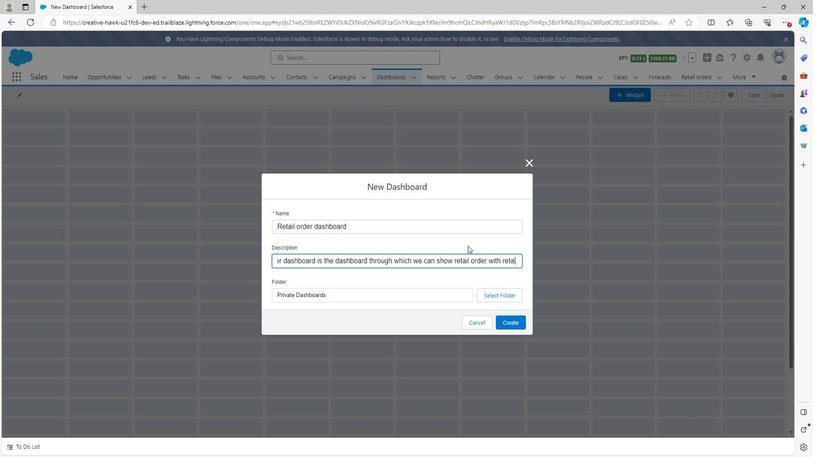 
Action: Key pressed l
Screenshot: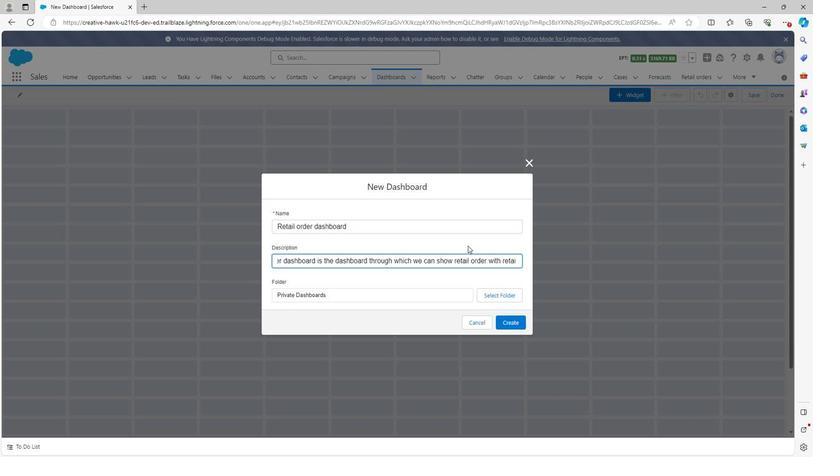 
Action: Mouse moved to (462, 251)
Screenshot: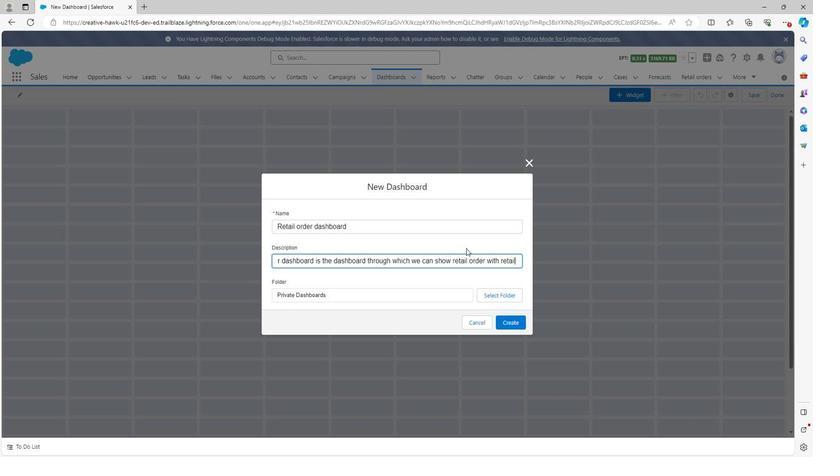 
Action: Key pressed <Key.space>o
Screenshot: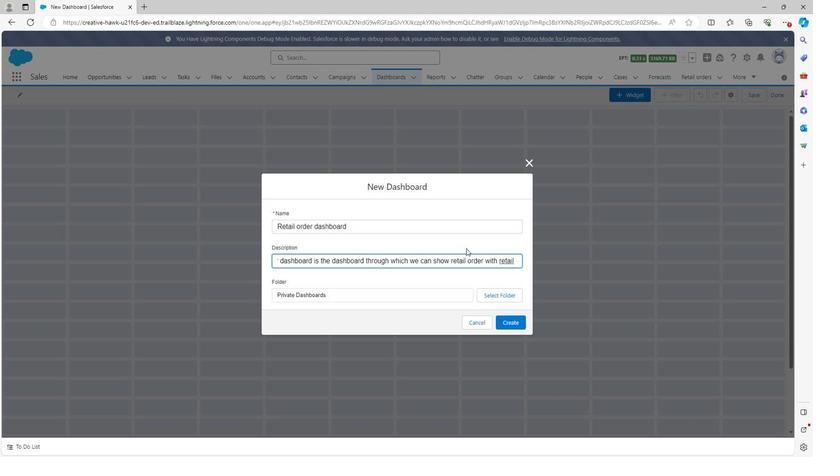
Action: Mouse moved to (462, 252)
Screenshot: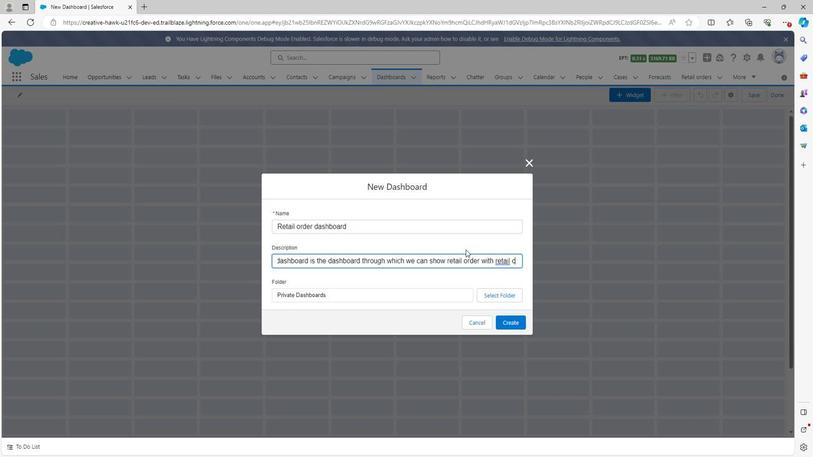 
Action: Key pressed rder<Key.space>
Screenshot: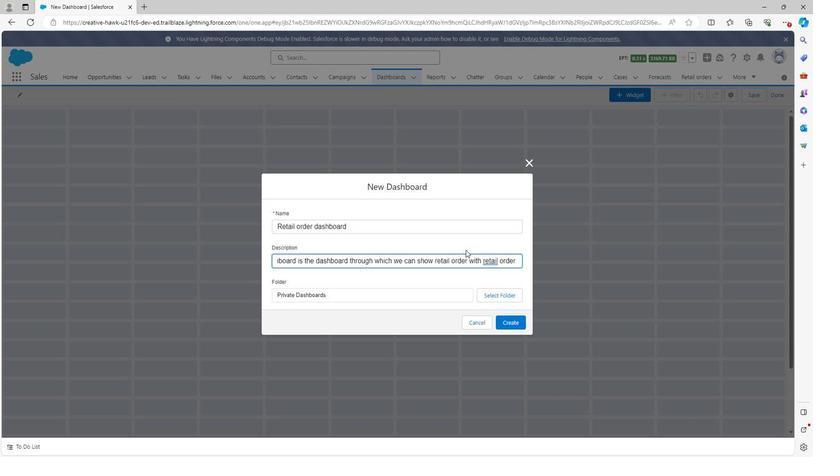 
Action: Mouse moved to (451, 249)
Screenshot: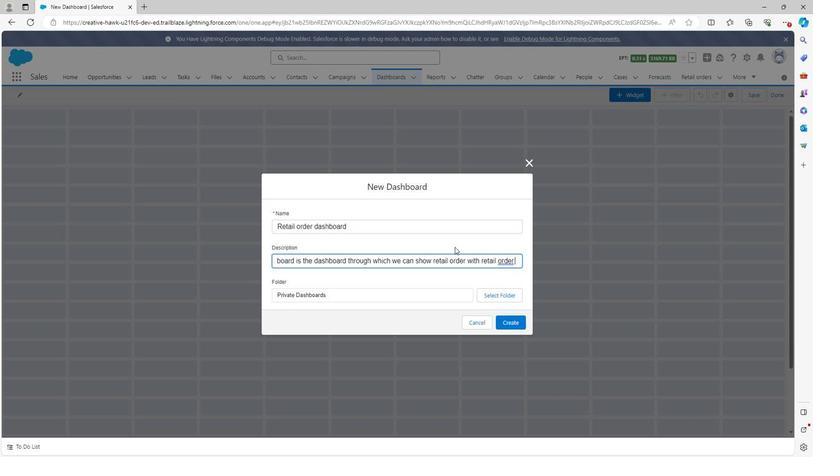 
Action: Key pressed report<Key.space>in<Key.space>customer<Key.space>retail<Key.space>management
Screenshot: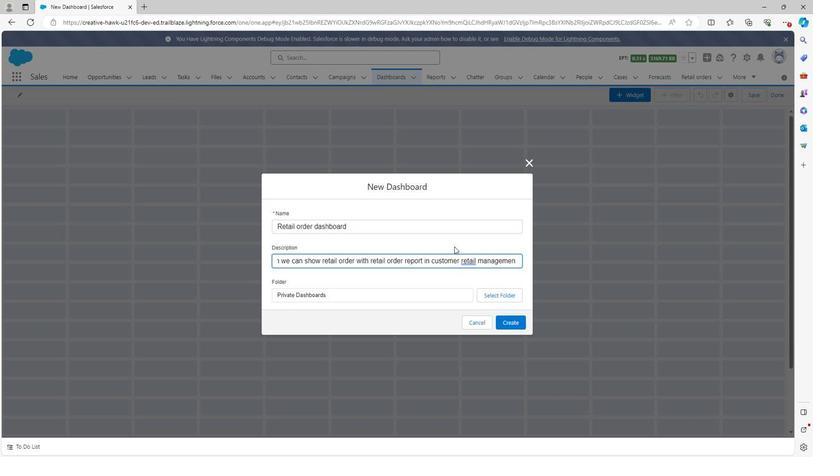 
Action: Mouse moved to (494, 293)
Screenshot: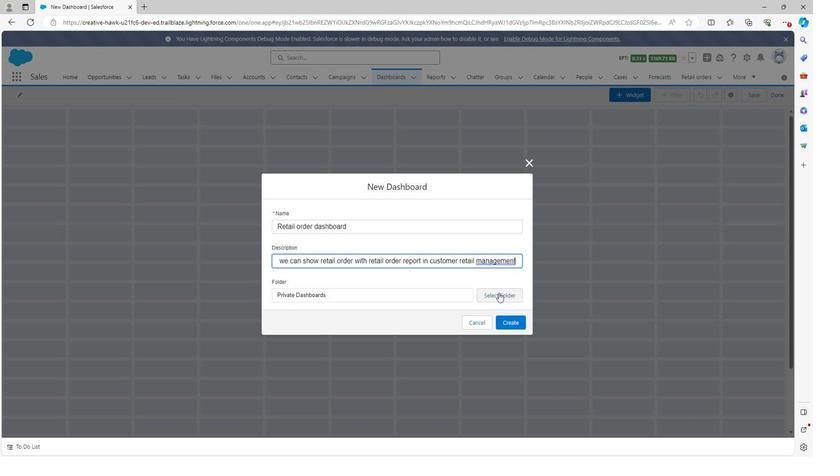 
Action: Mouse pressed left at (494, 293)
Screenshot: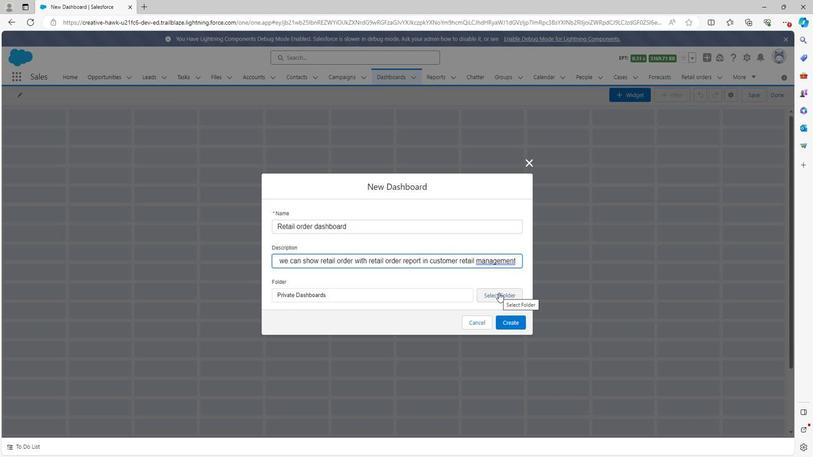 
Action: Mouse moved to (336, 123)
Screenshot: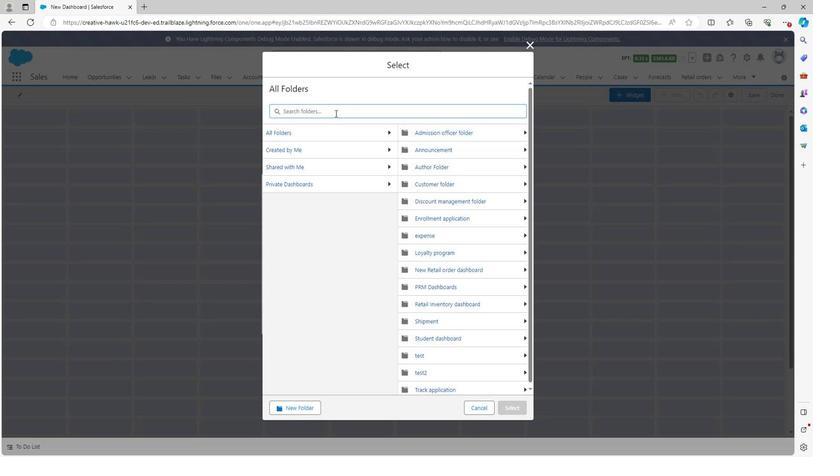 
Action: Mouse pressed left at (336, 123)
Screenshot: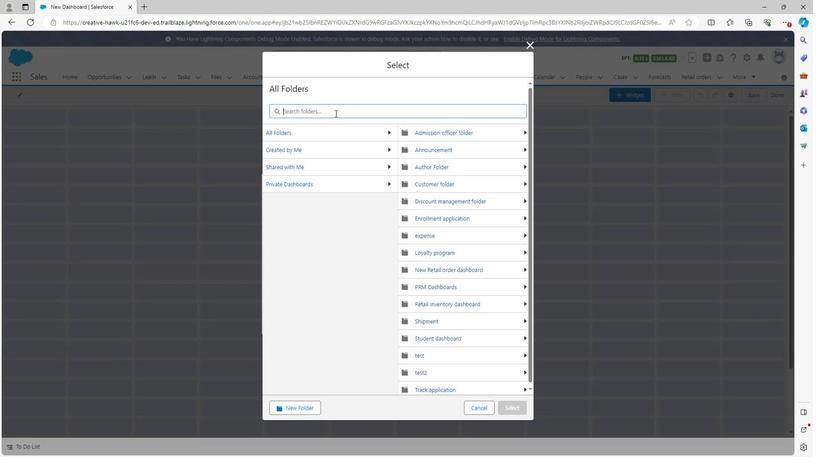 
Action: Mouse moved to (287, 140)
Screenshot: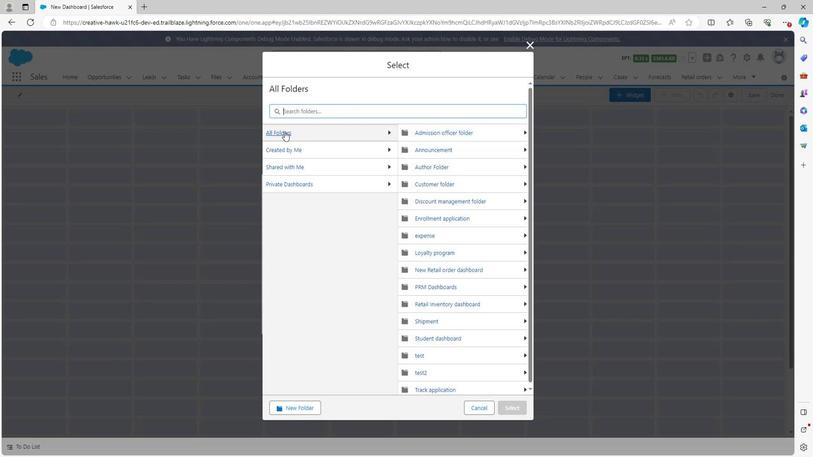 
Action: Mouse pressed left at (287, 140)
Screenshot: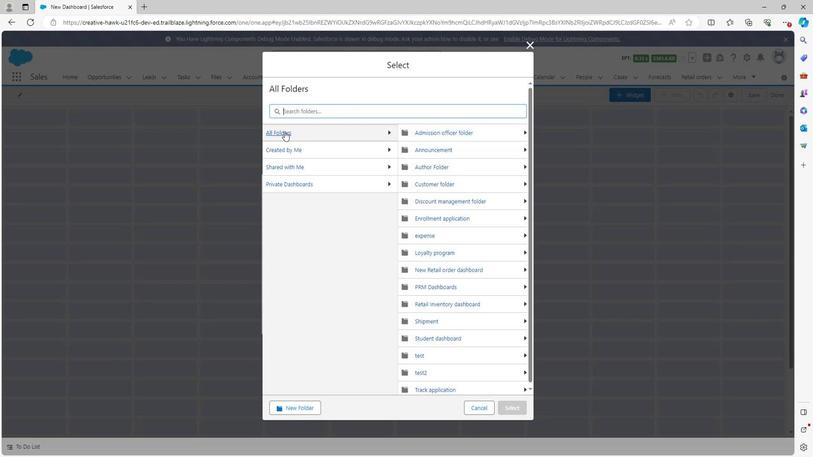 
Action: Mouse moved to (450, 268)
Screenshot: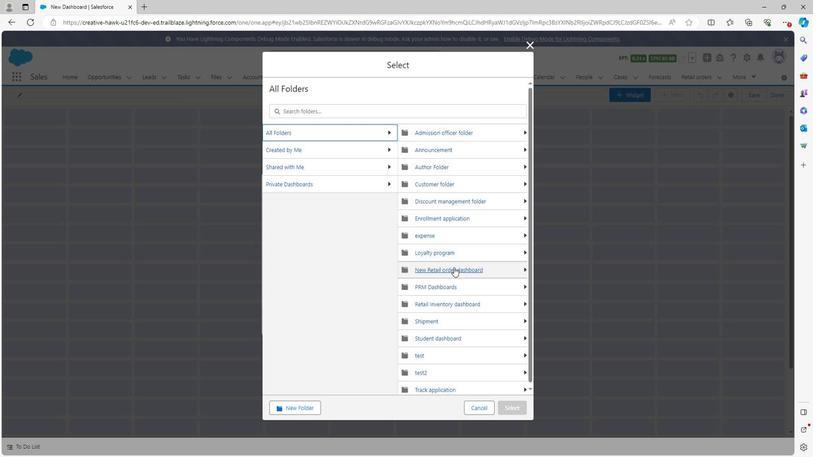 
Action: Mouse pressed left at (450, 268)
Screenshot: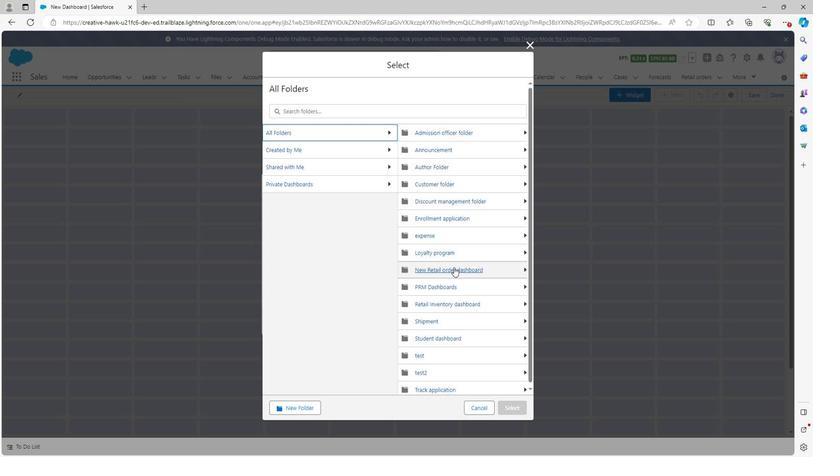 
Action: Mouse moved to (503, 398)
Screenshot: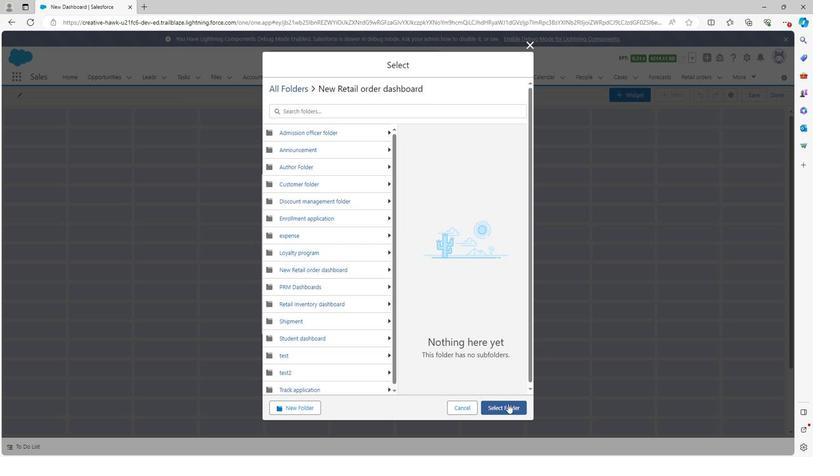 
Action: Mouse pressed left at (503, 398)
Screenshot: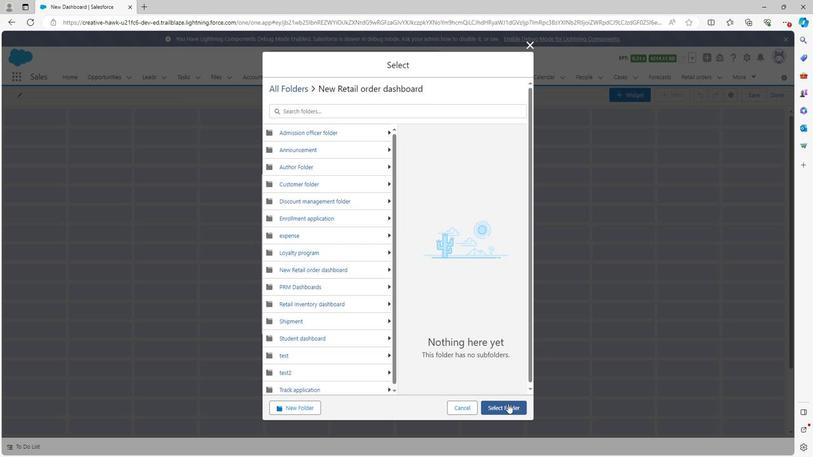 
Action: Mouse moved to (501, 319)
Screenshot: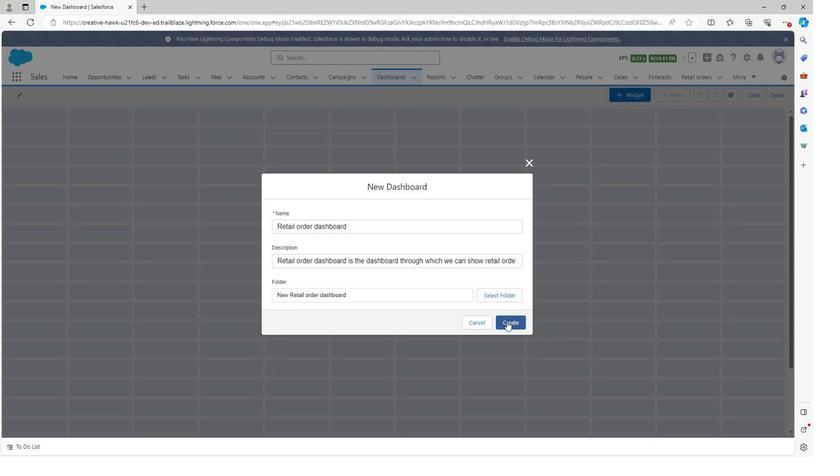 
Action: Mouse pressed left at (501, 319)
Screenshot: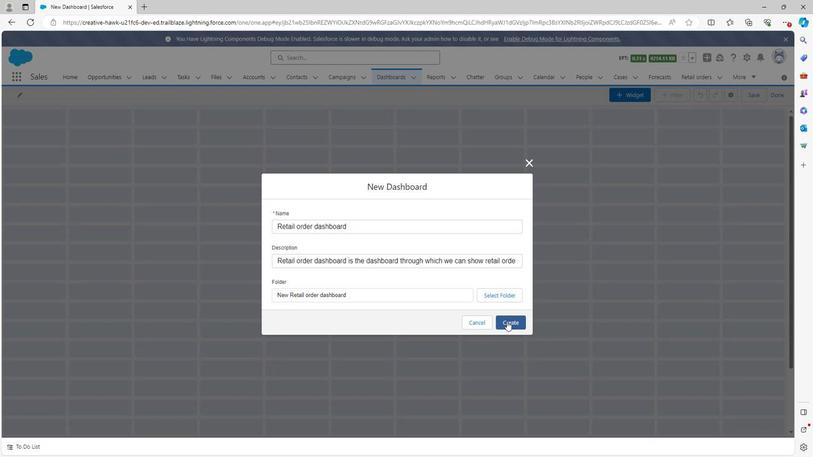 
Action: Mouse moved to (607, 100)
Screenshot: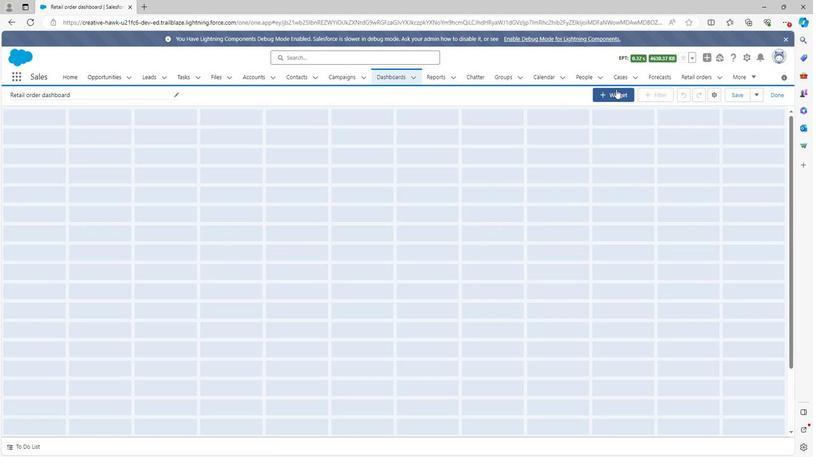 
Action: Mouse pressed left at (607, 100)
Screenshot: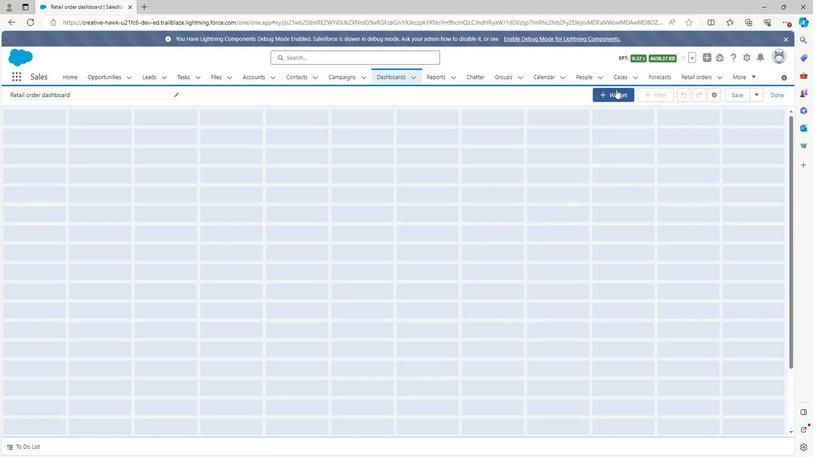 
Action: Mouse moved to (602, 122)
Screenshot: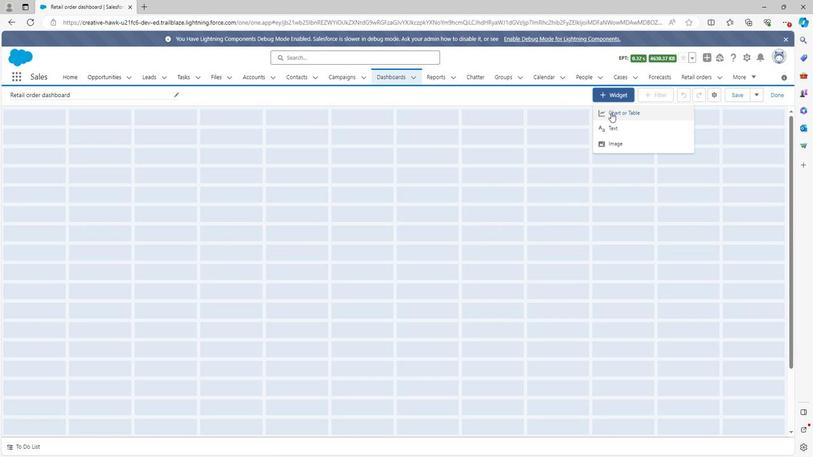 
Action: Mouse pressed left at (602, 122)
Screenshot: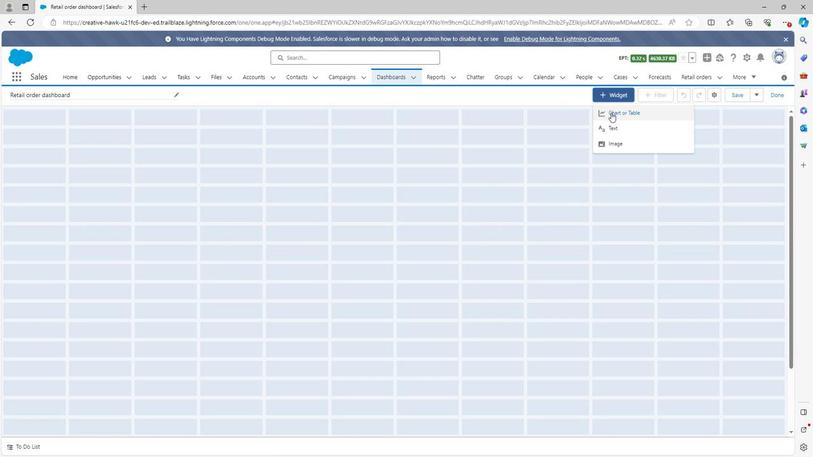 
Action: Mouse moved to (210, 204)
Screenshot: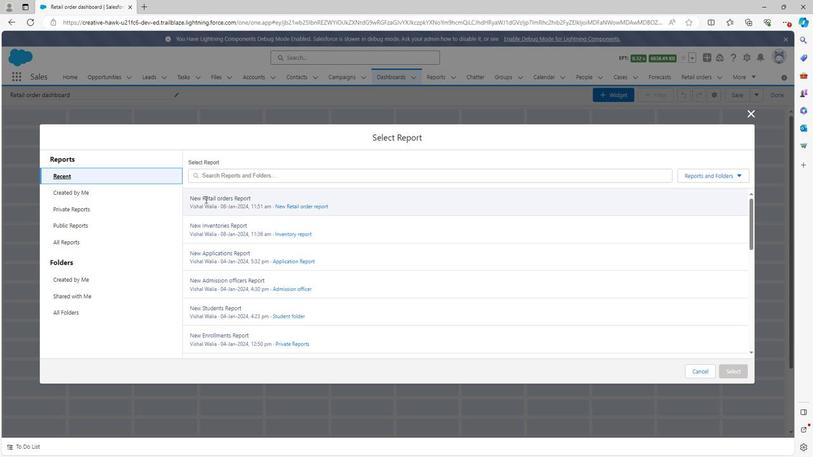 
Action: Mouse pressed left at (210, 204)
Screenshot: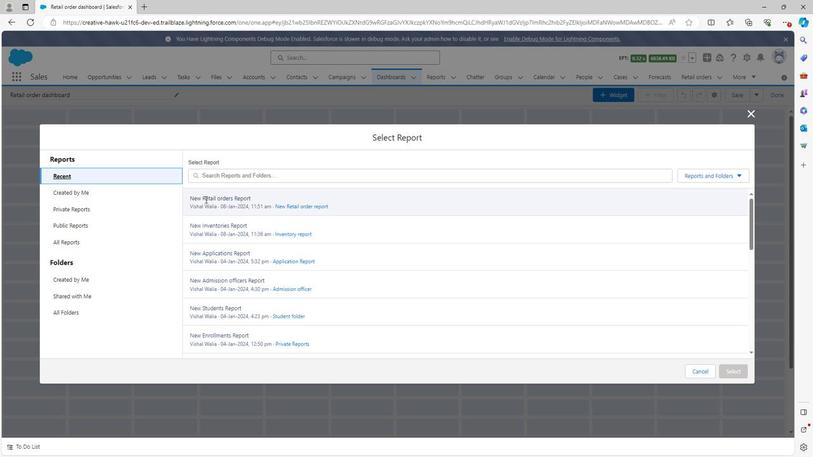
Action: Mouse moved to (710, 363)
Screenshot: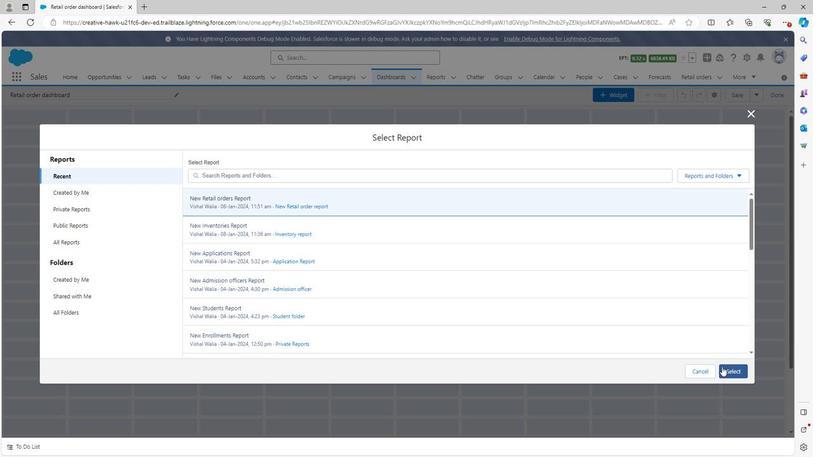 
Action: Mouse pressed left at (710, 363)
Screenshot: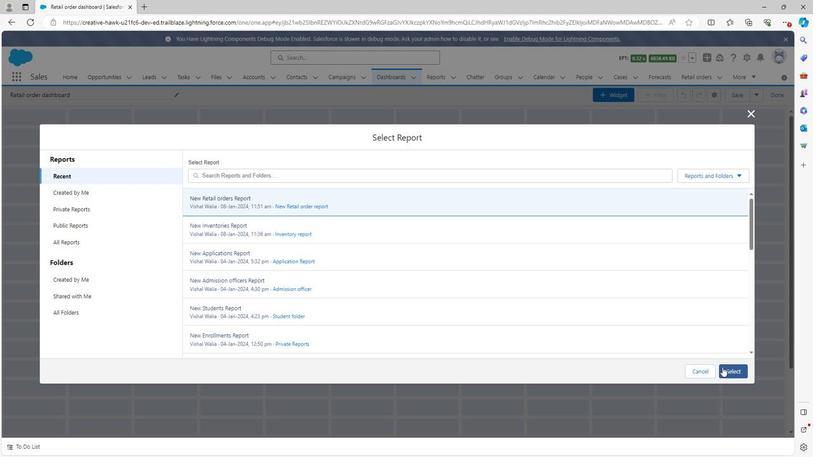 
Action: Mouse moved to (271, 294)
Screenshot: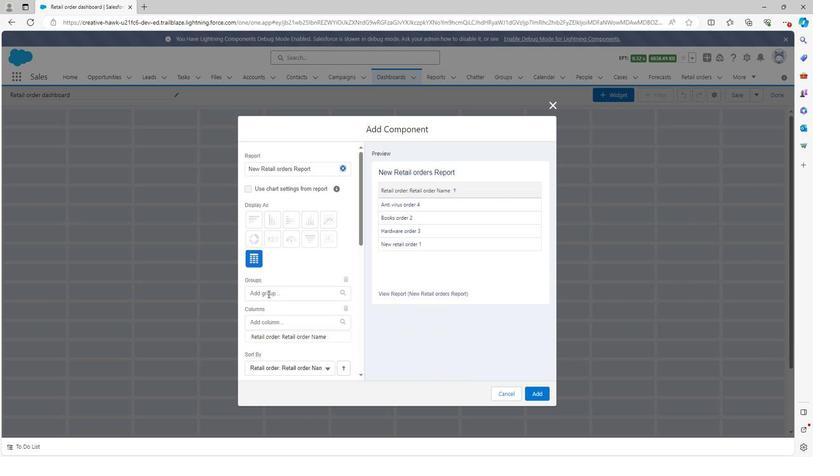 
Action: Mouse pressed left at (271, 294)
Screenshot: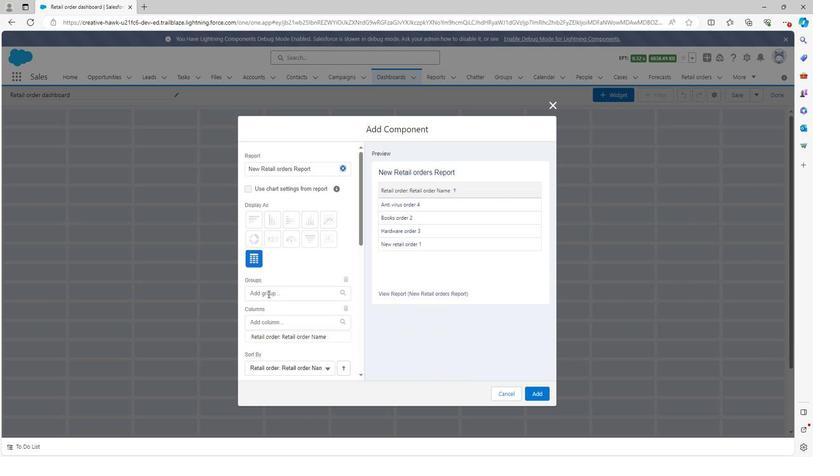 
Action: Mouse moved to (276, 323)
Screenshot: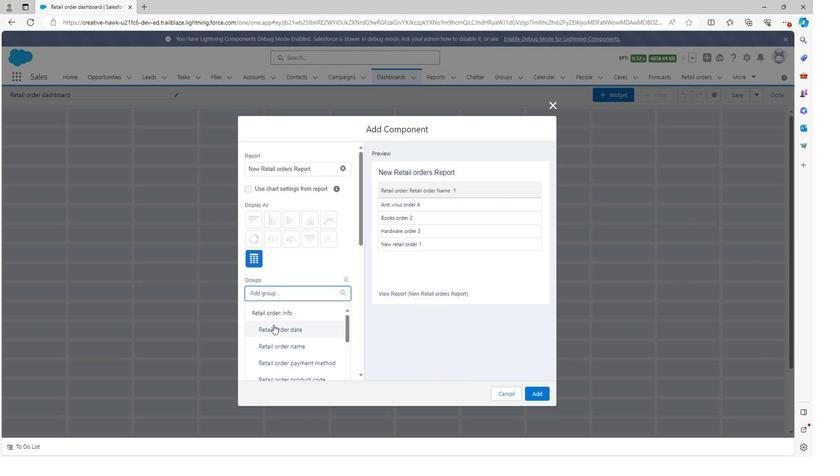 
Action: Mouse pressed left at (276, 323)
Screenshot: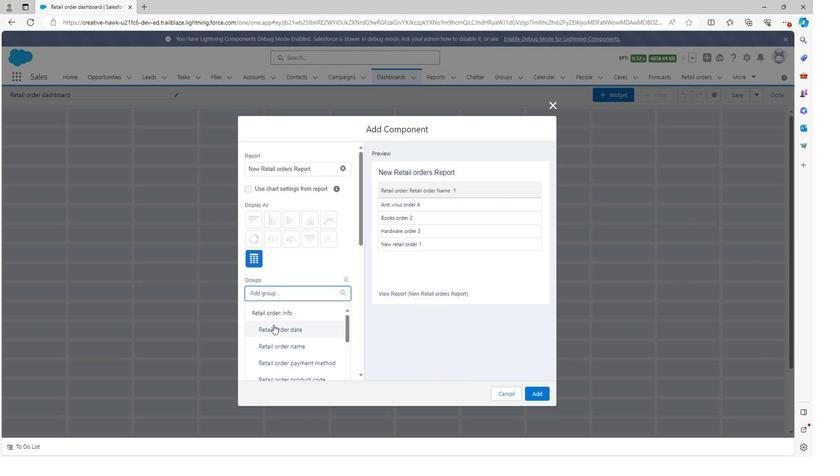 
Action: Mouse moved to (537, 387)
Screenshot: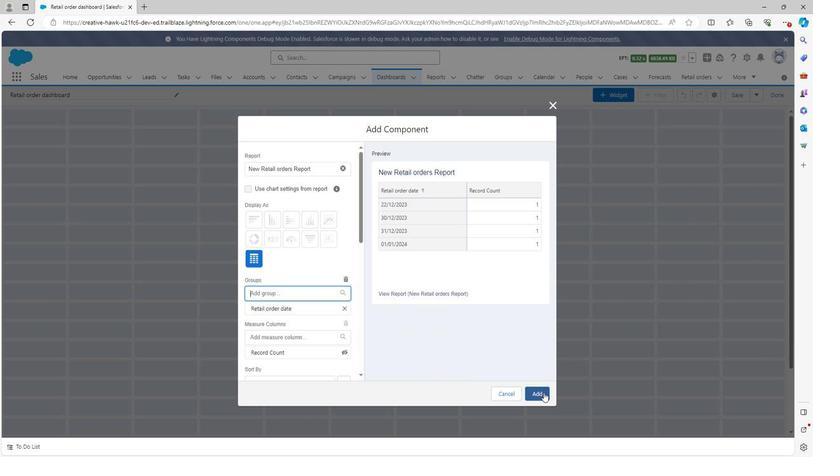 
Action: Mouse pressed left at (537, 387)
Screenshot: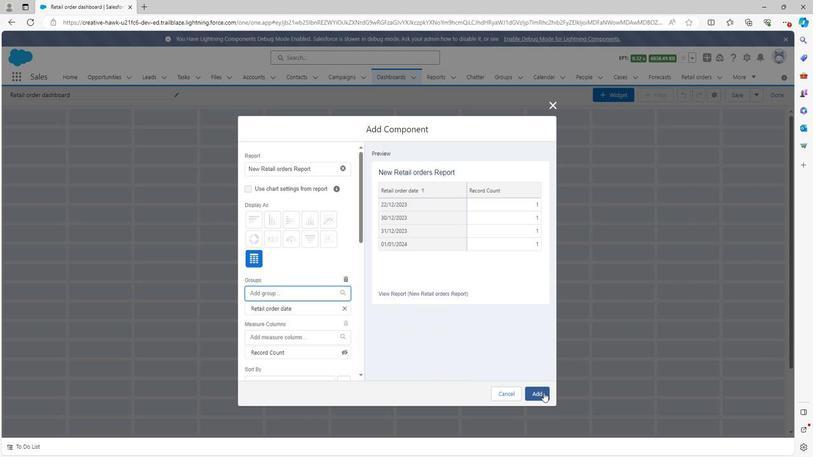 
Action: Mouse moved to (248, 128)
Screenshot: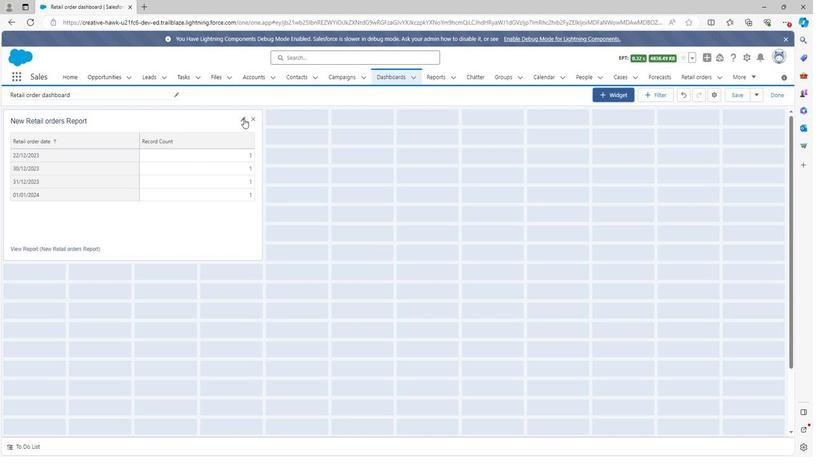 
Action: Mouse pressed left at (248, 128)
Screenshot: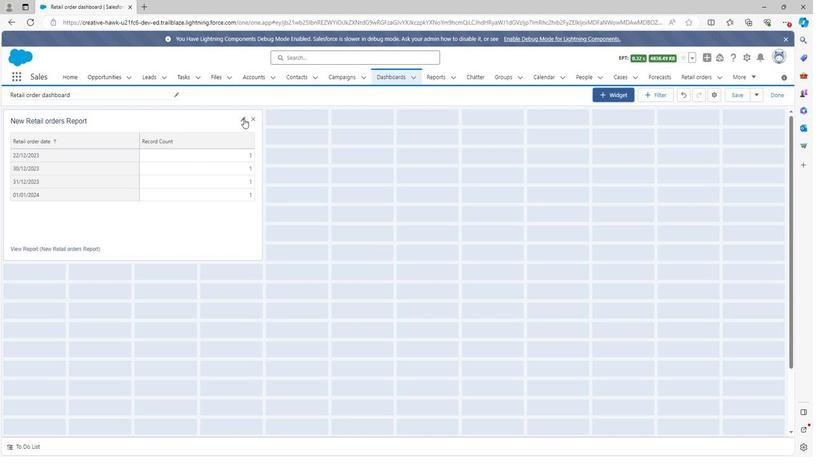 
Action: Mouse moved to (288, 291)
Screenshot: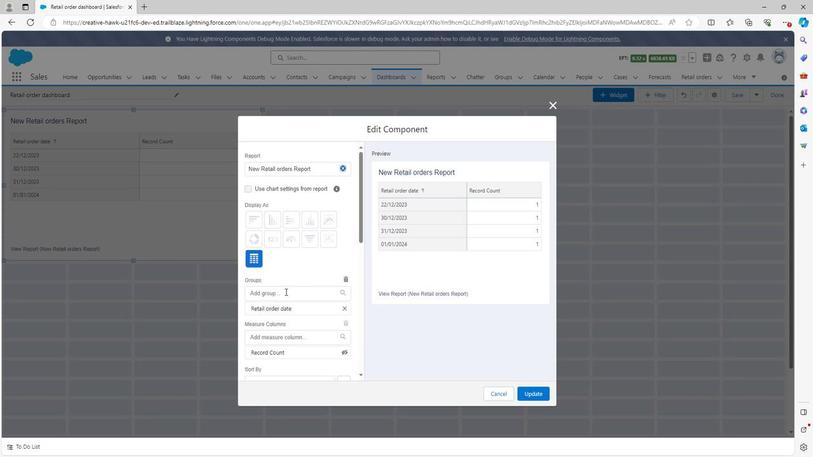 
Action: Mouse pressed left at (288, 291)
Screenshot: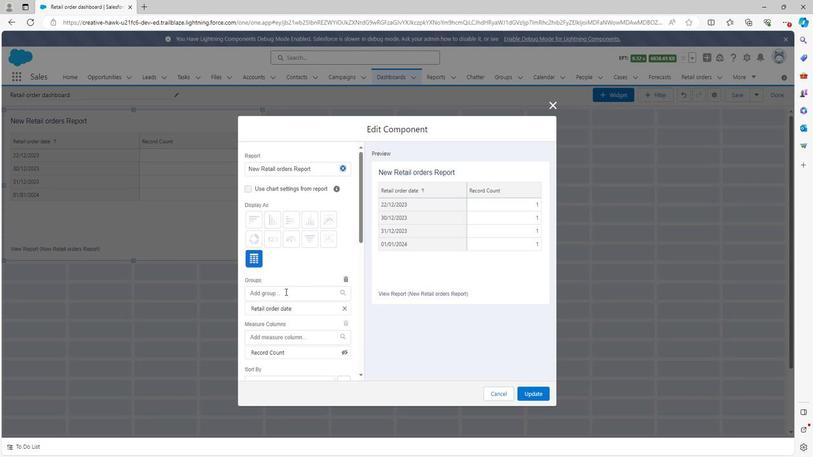 
Action: Mouse moved to (302, 355)
Screenshot: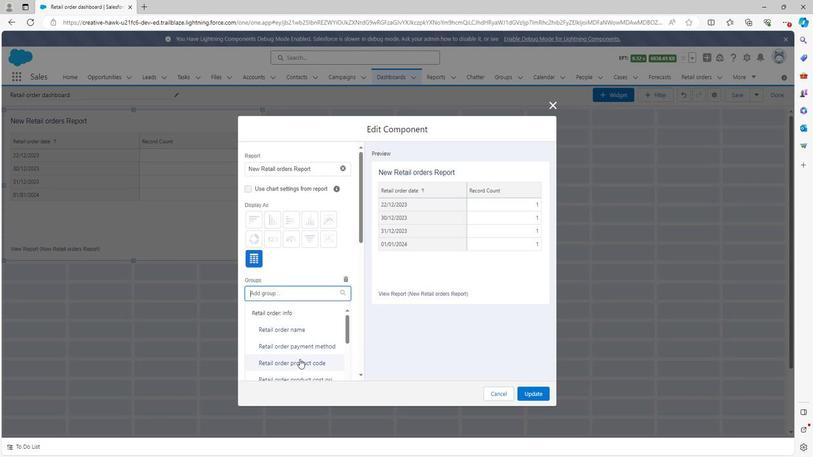 
Action: Mouse scrolled (302, 354) with delta (0, 0)
Screenshot: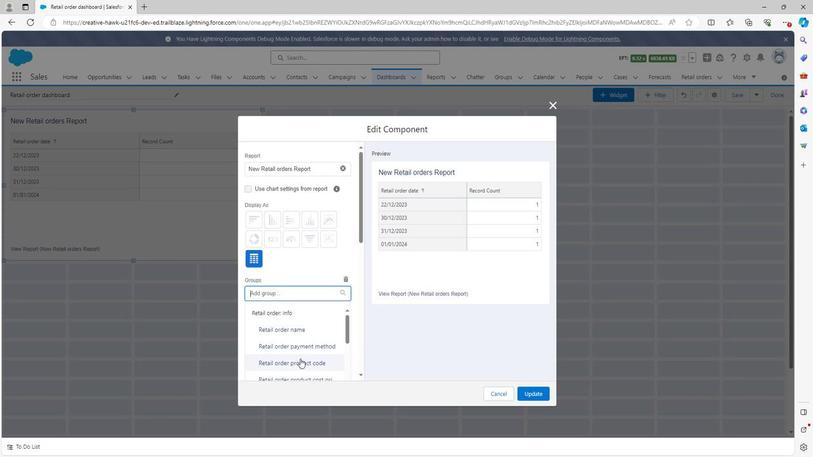 
Action: Mouse moved to (302, 352)
Screenshot: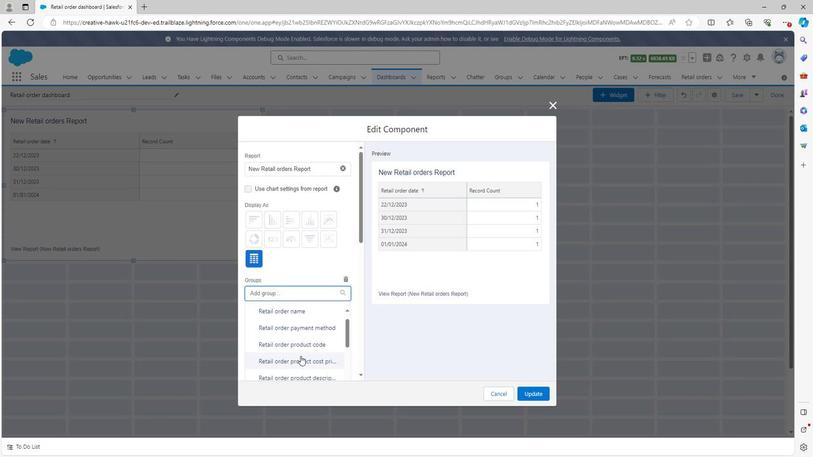 
Action: Mouse scrolled (302, 352) with delta (0, 0)
Screenshot: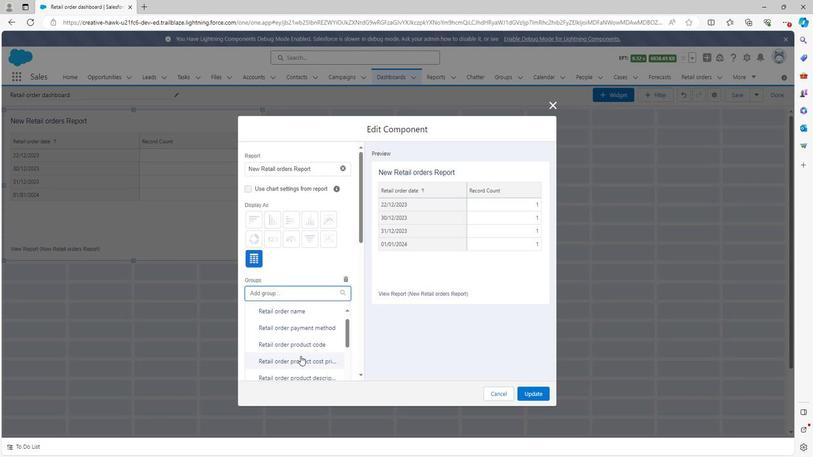 
Action: Mouse moved to (304, 347)
Screenshot: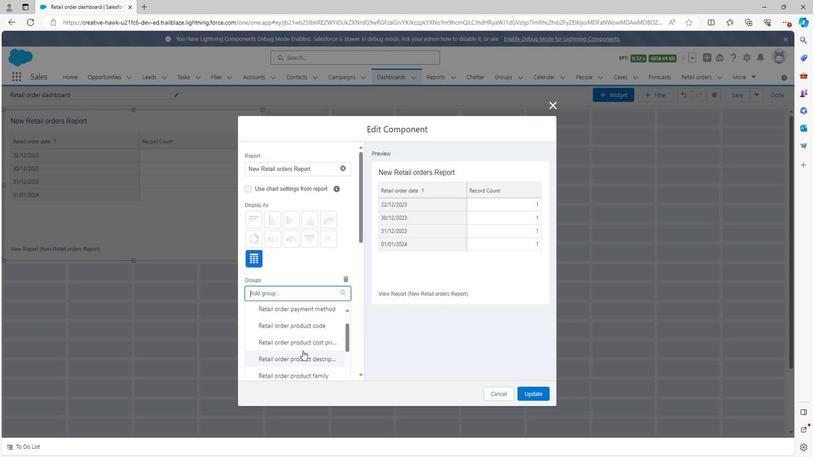 
Action: Mouse scrolled (304, 347) with delta (0, 0)
Screenshot: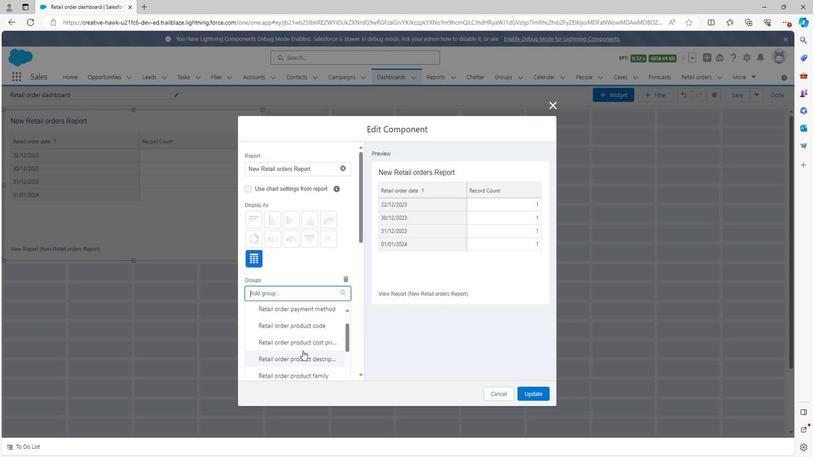 
Action: Mouse moved to (305, 352)
Screenshot: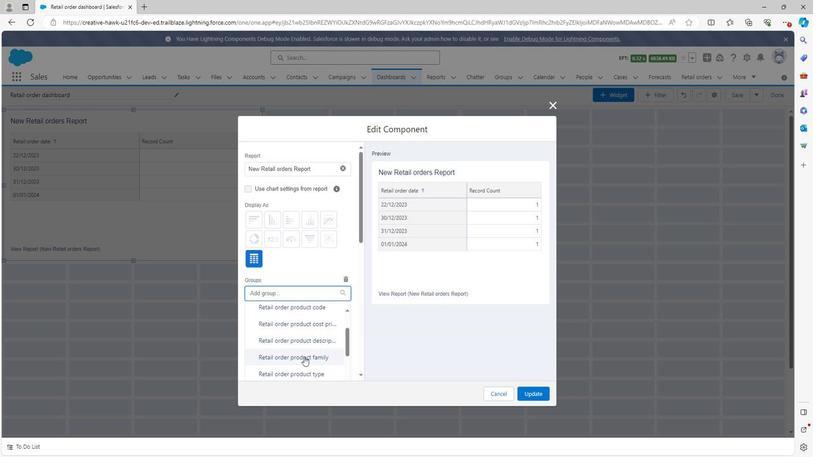 
Action: Mouse scrolled (305, 352) with delta (0, 0)
Screenshot: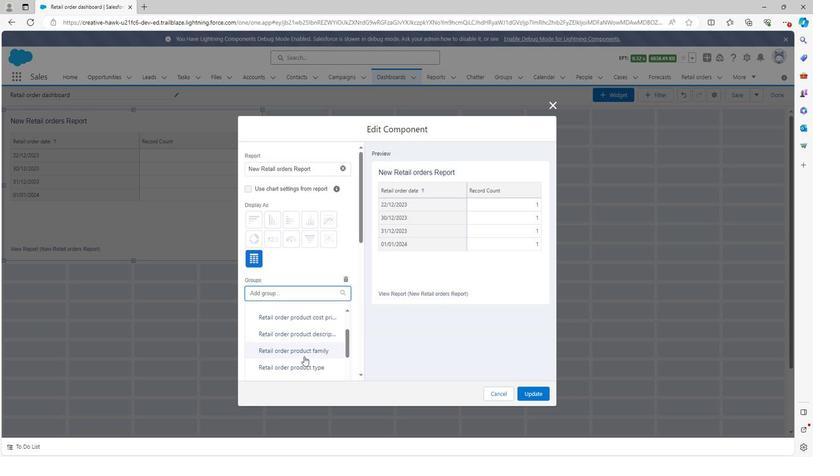 
Action: Mouse scrolled (305, 352) with delta (0, 0)
Screenshot: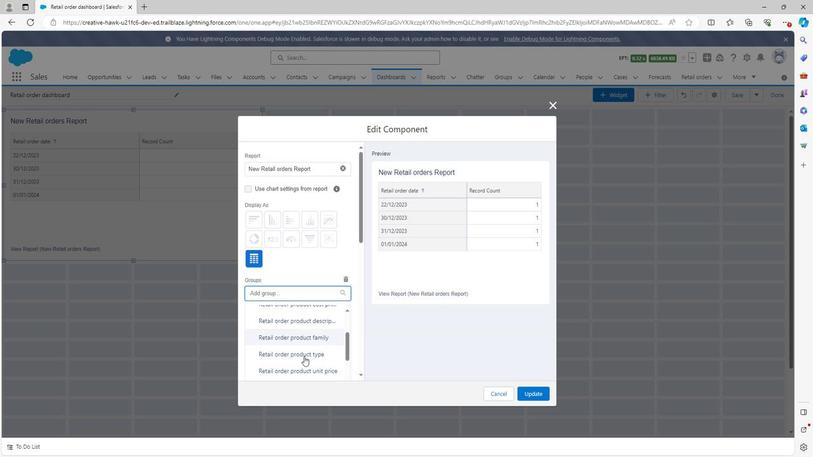 
Action: Mouse moved to (296, 353)
Screenshot: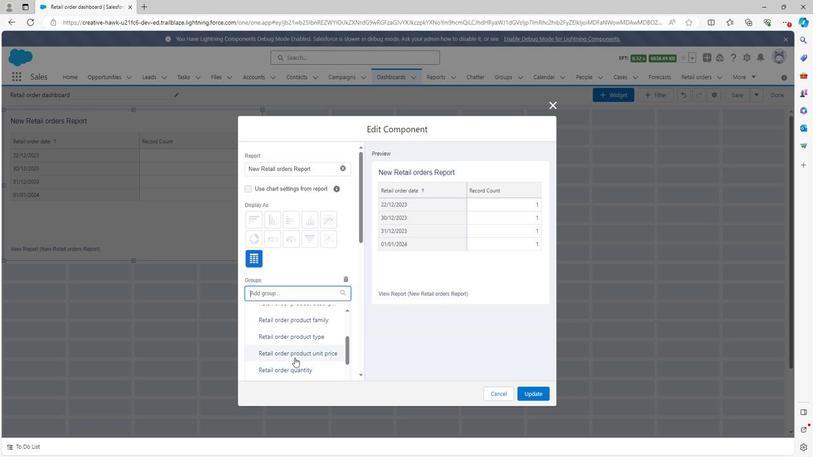 
Action: Mouse pressed left at (296, 353)
Screenshot: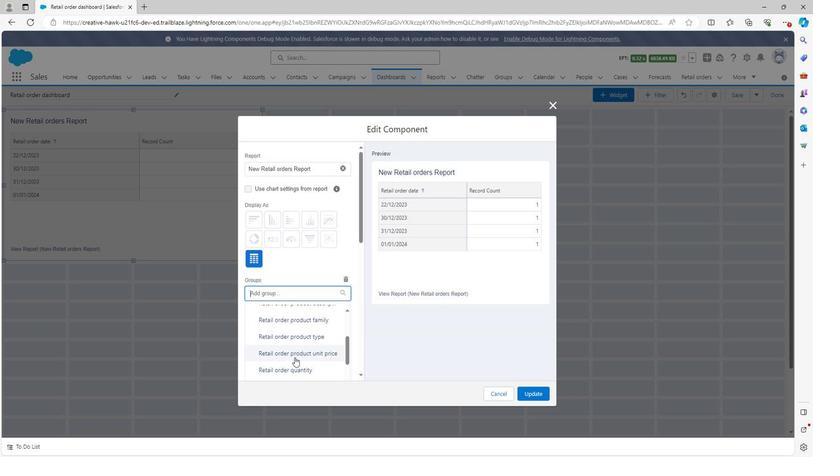 
Action: Mouse moved to (344, 307)
Screenshot: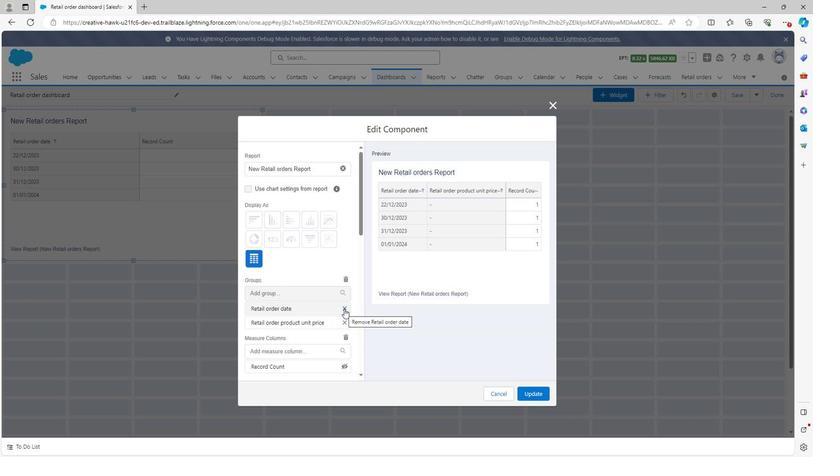 
Action: Mouse pressed left at (344, 307)
Screenshot: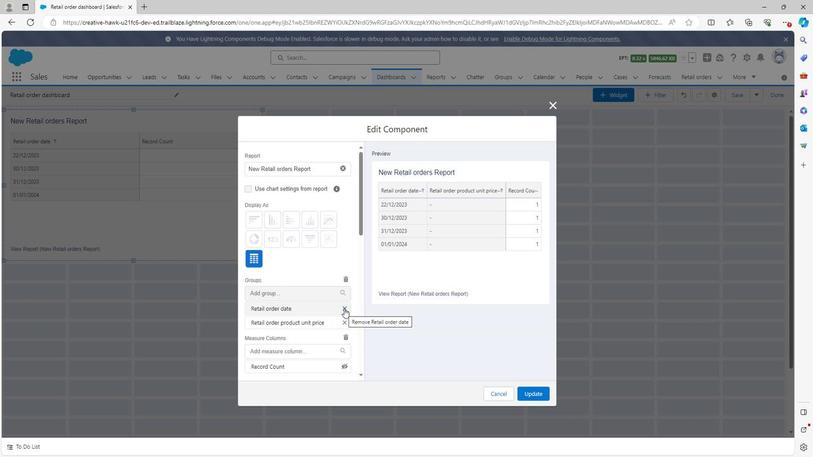 
Action: Mouse moved to (343, 309)
Screenshot: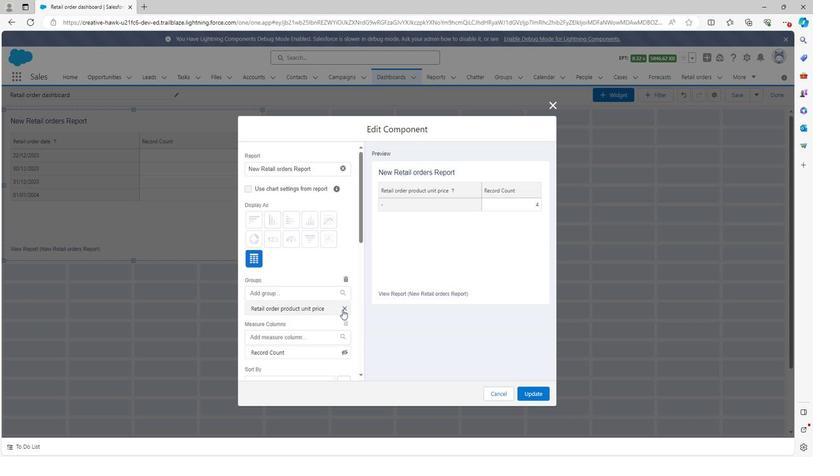 
Action: Mouse pressed left at (343, 309)
Screenshot: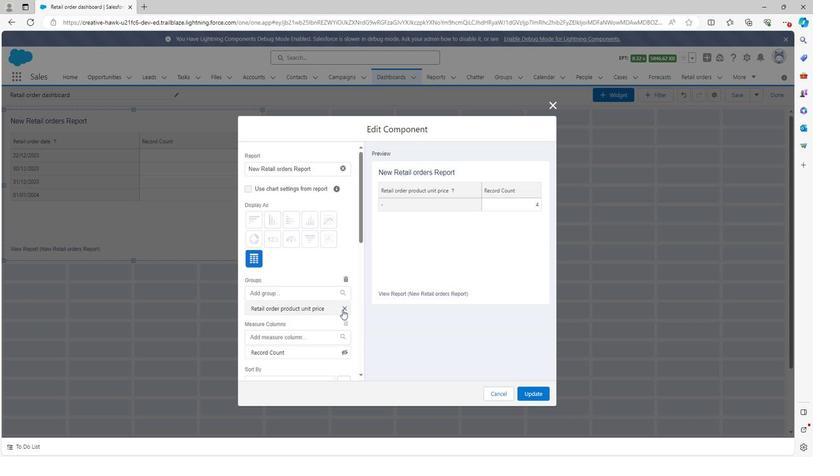 
Action: Mouse moved to (520, 387)
Screenshot: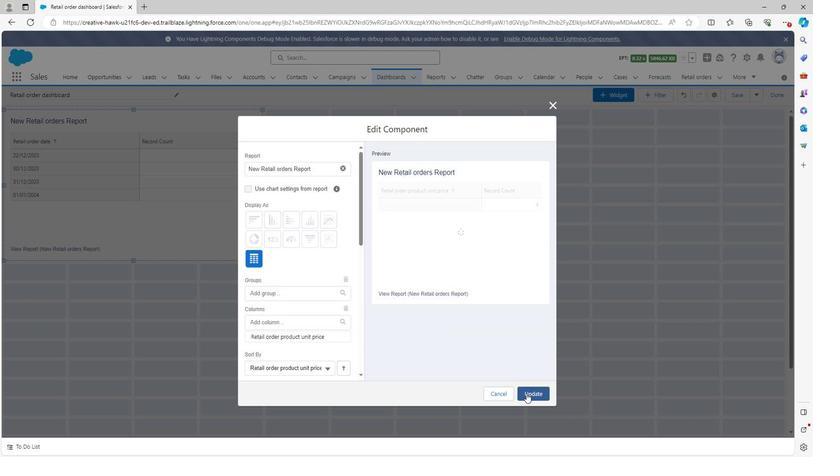 
Action: Mouse pressed left at (520, 387)
Screenshot: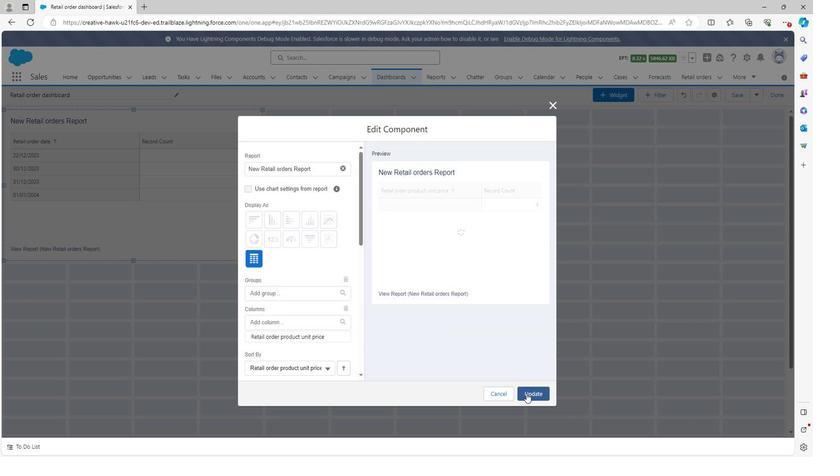 
Action: Mouse moved to (249, 129)
Screenshot: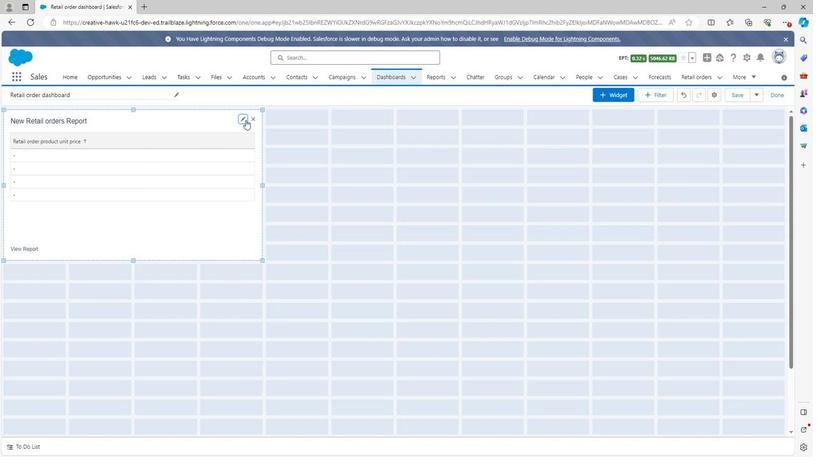 
Action: Mouse pressed left at (249, 129)
Screenshot: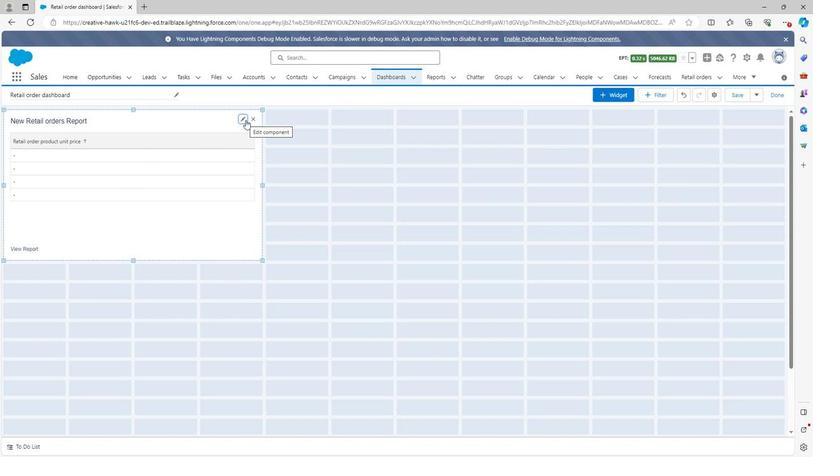 
Action: Mouse moved to (277, 291)
Screenshot: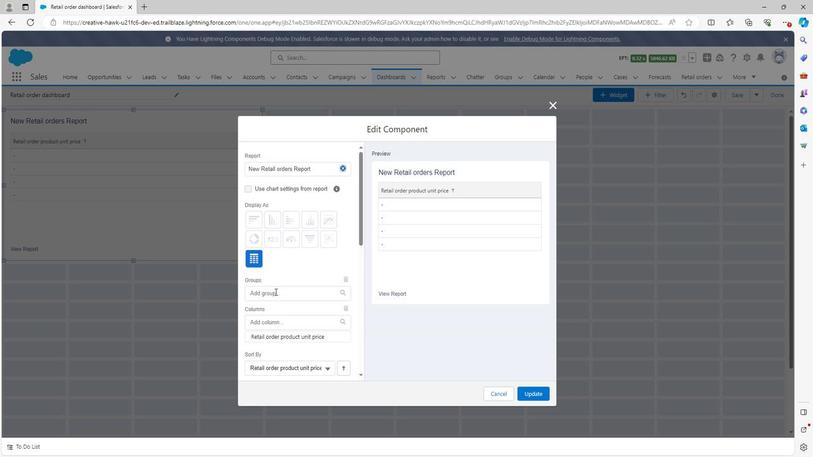 
Action: Mouse pressed left at (277, 291)
Screenshot: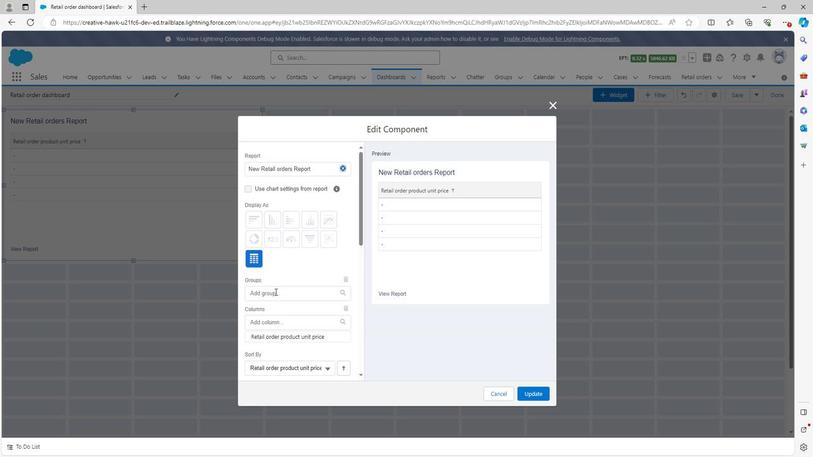 
Action: Mouse moved to (288, 328)
Screenshot: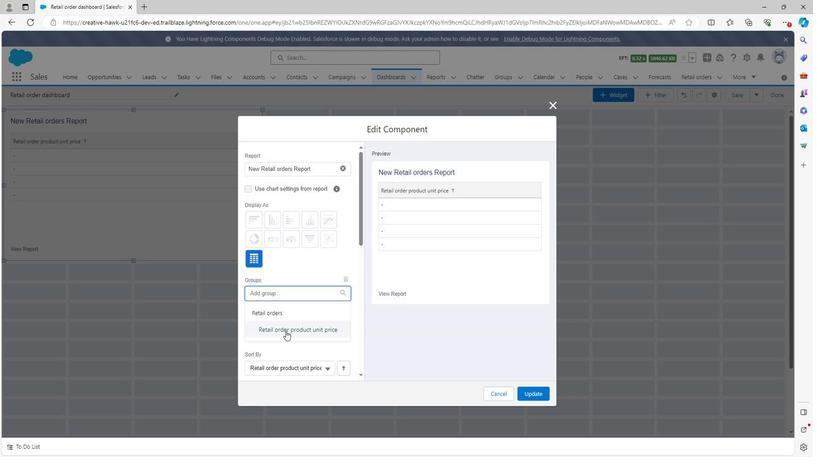 
Action: Mouse pressed left at (288, 328)
Screenshot: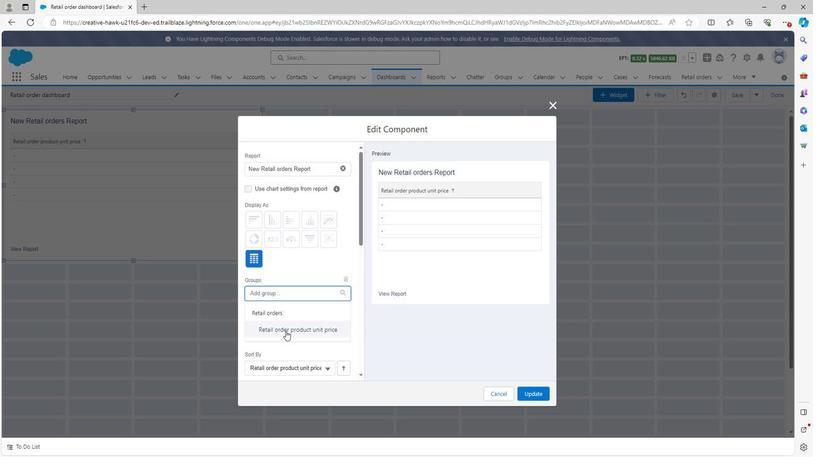 
Action: Mouse moved to (286, 333)
Screenshot: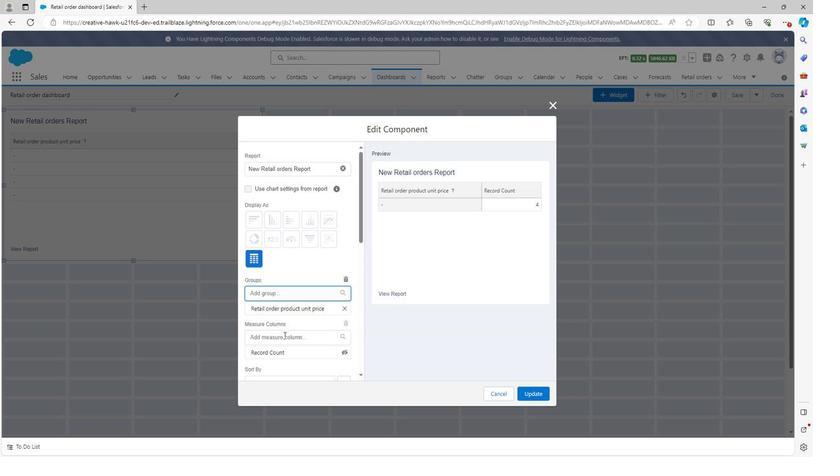 
Action: Mouse scrolled (286, 332) with delta (0, 0)
Screenshot: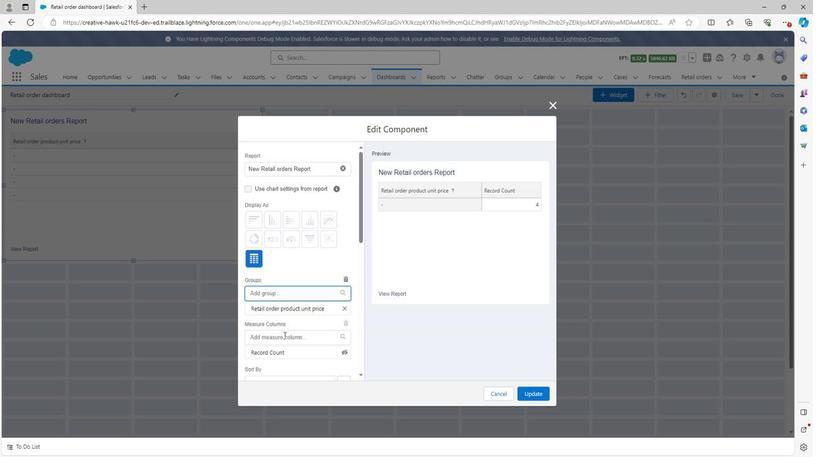 
Action: Mouse moved to (296, 258)
Screenshot: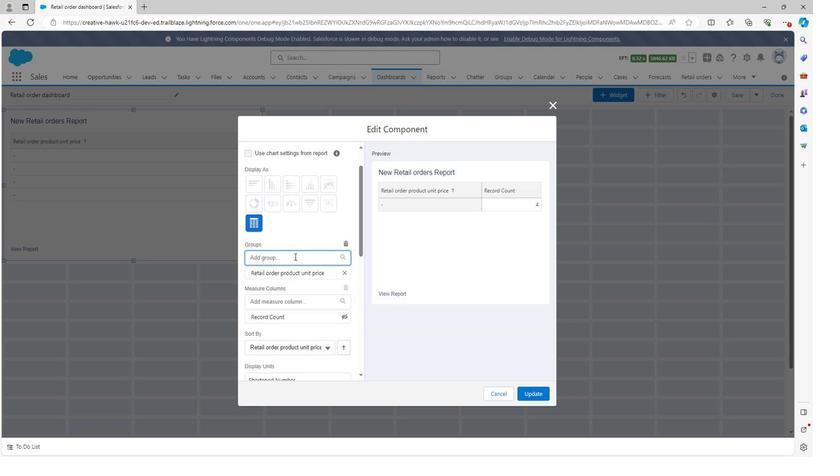 
Action: Mouse pressed left at (296, 258)
Screenshot: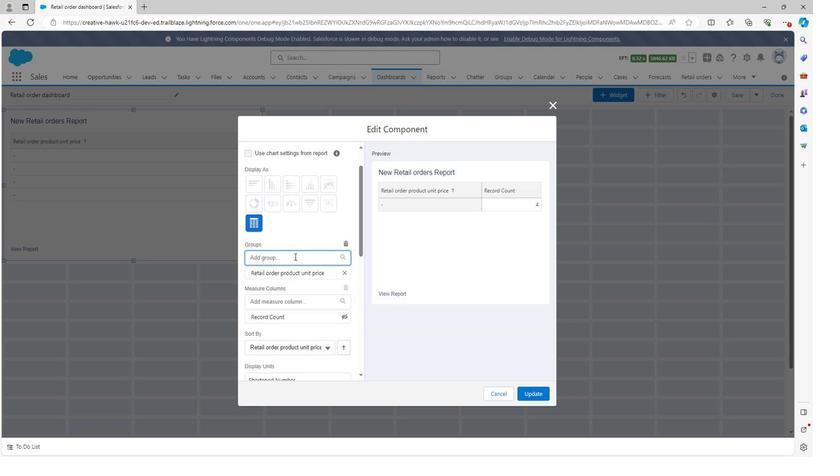 
Action: Mouse moved to (316, 260)
Screenshot: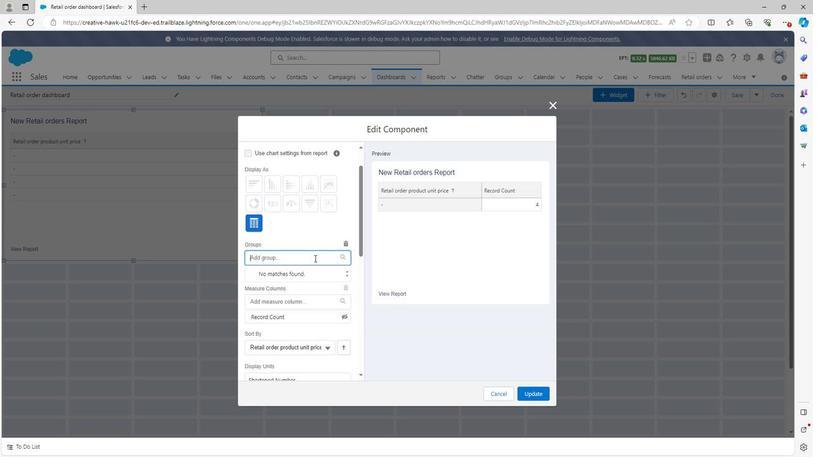 
Action: Mouse pressed left at (316, 260)
Screenshot: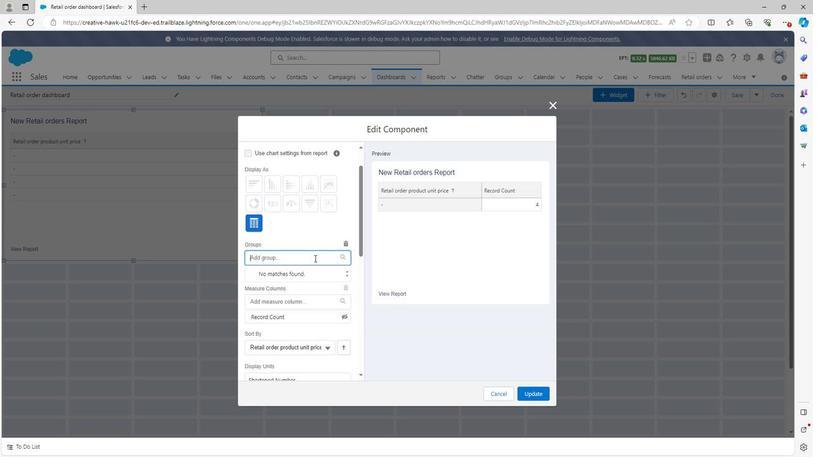 
Action: Mouse moved to (518, 386)
Screenshot: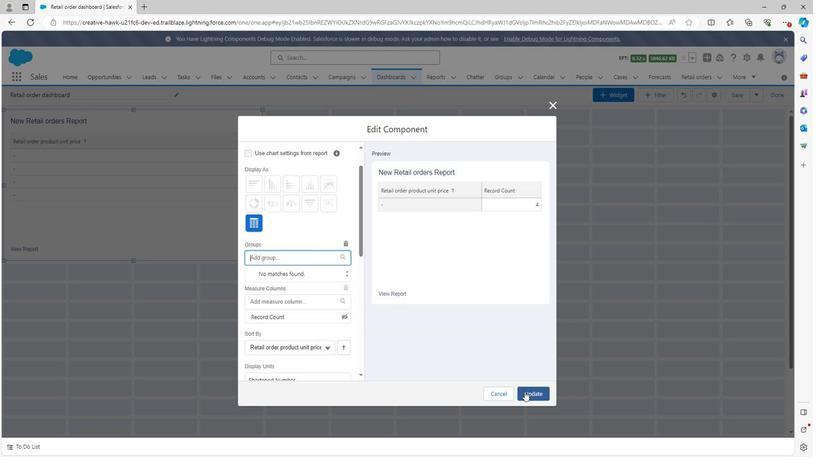 
Action: Mouse pressed left at (518, 386)
Screenshot: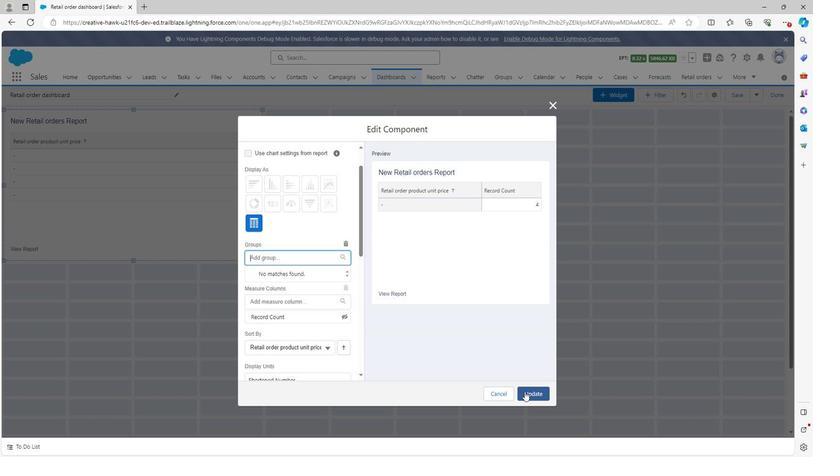 
Action: Mouse moved to (267, 261)
Screenshot: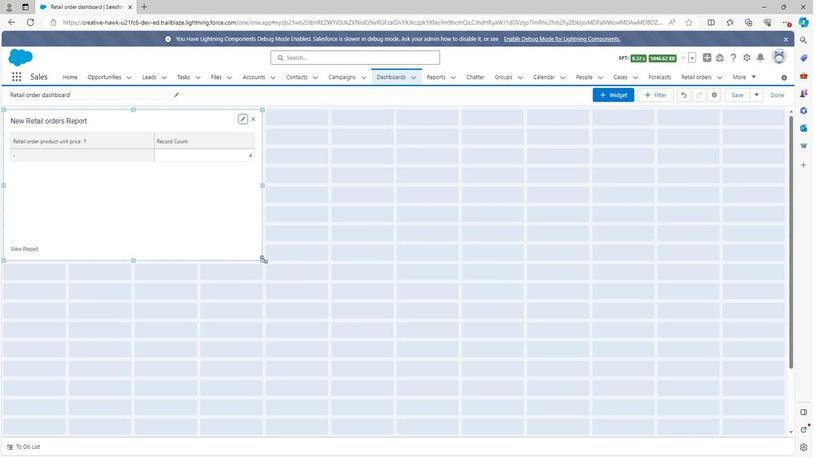 
Action: Mouse pressed left at (267, 261)
Screenshot: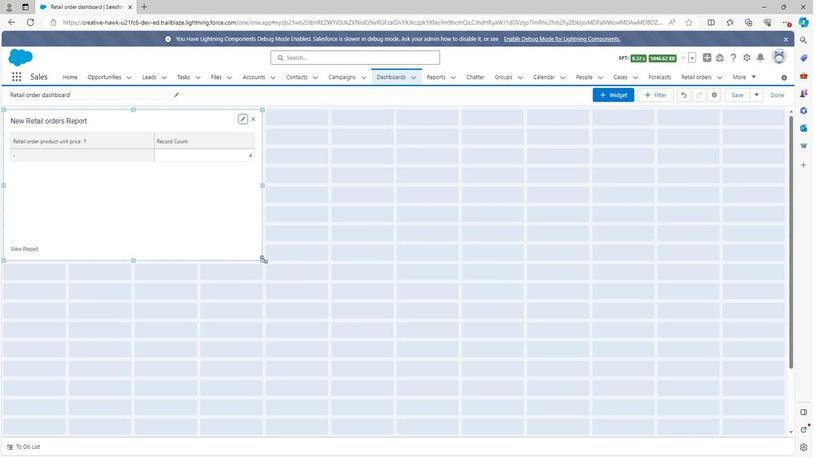 
Action: Mouse moved to (312, 132)
Screenshot: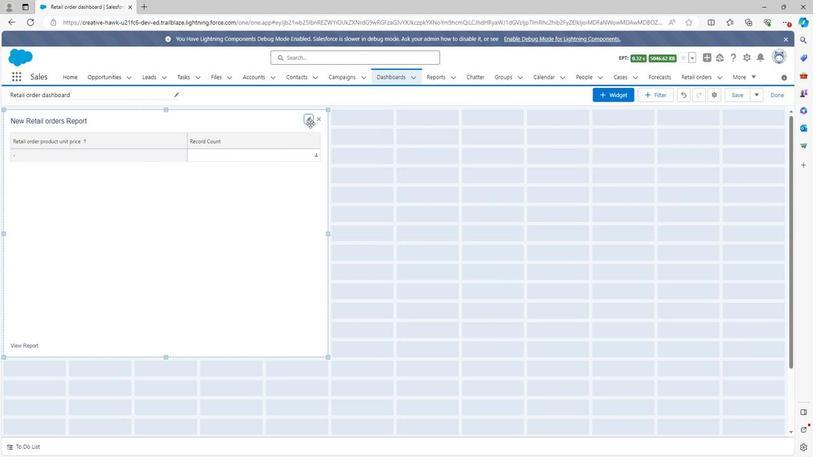 
Action: Mouse pressed left at (312, 132)
Screenshot: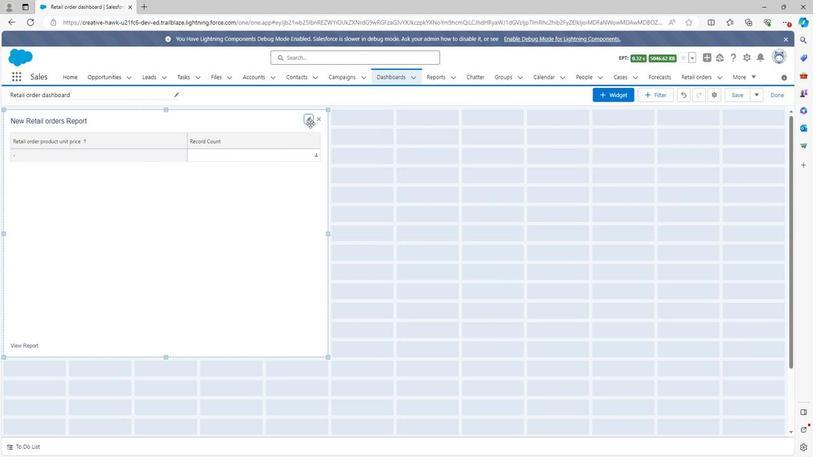 
Action: Mouse moved to (310, 129)
Screenshot: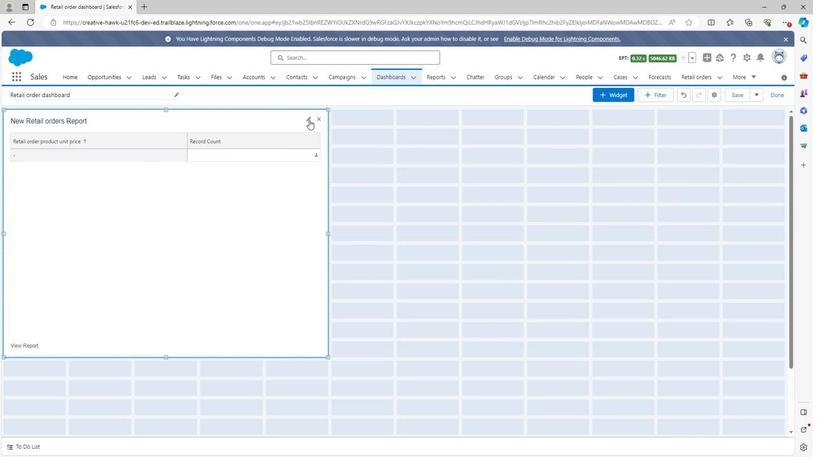 
Action: Mouse pressed left at (310, 129)
Screenshot: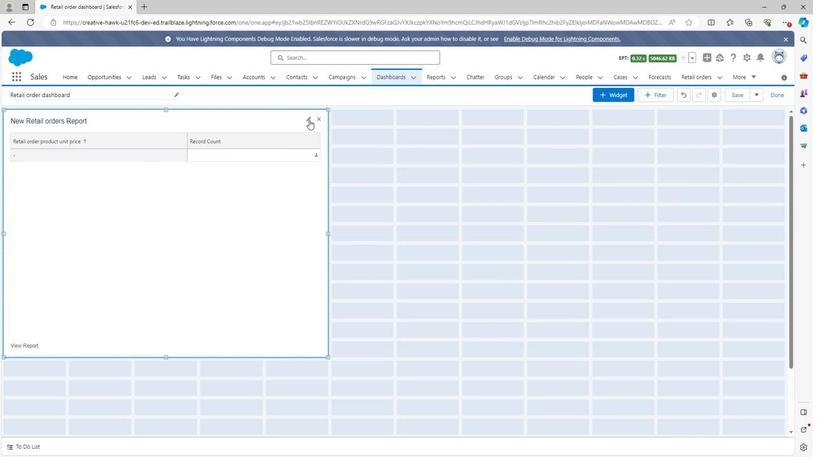 
Action: Mouse moved to (342, 172)
Screenshot: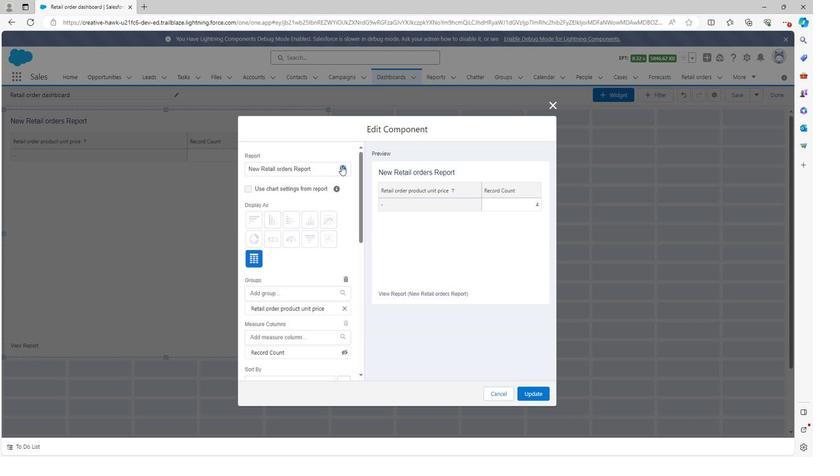 
Action: Mouse pressed left at (342, 172)
Screenshot: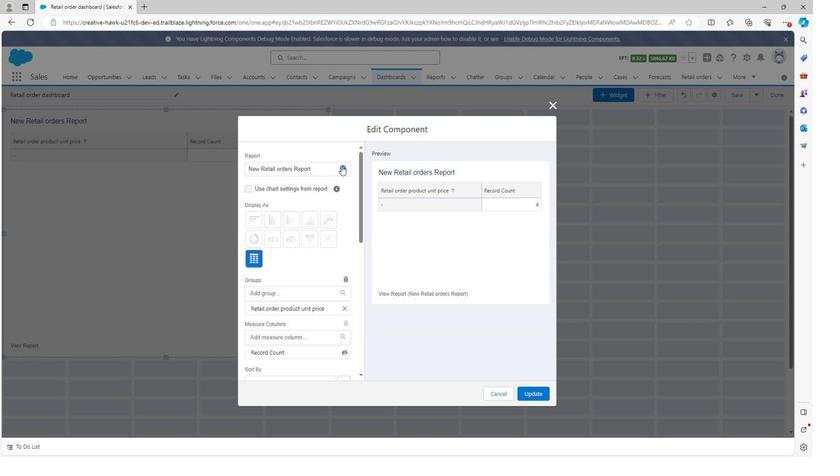 
Action: Mouse moved to (242, 204)
Screenshot: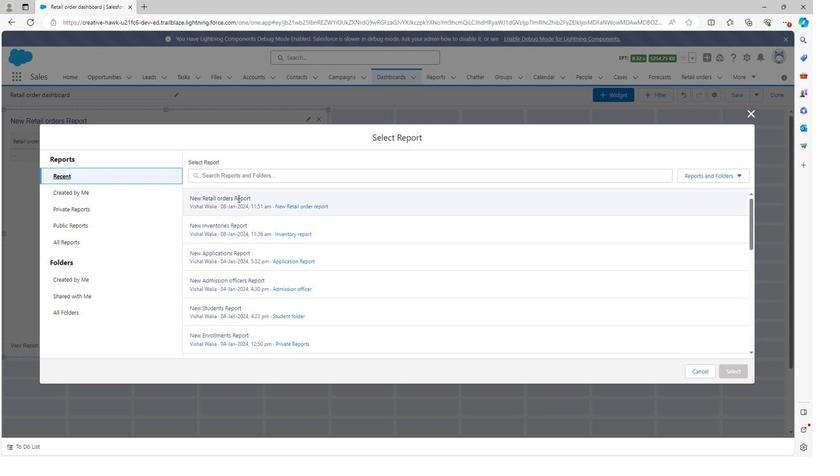
Action: Mouse pressed left at (242, 204)
Screenshot: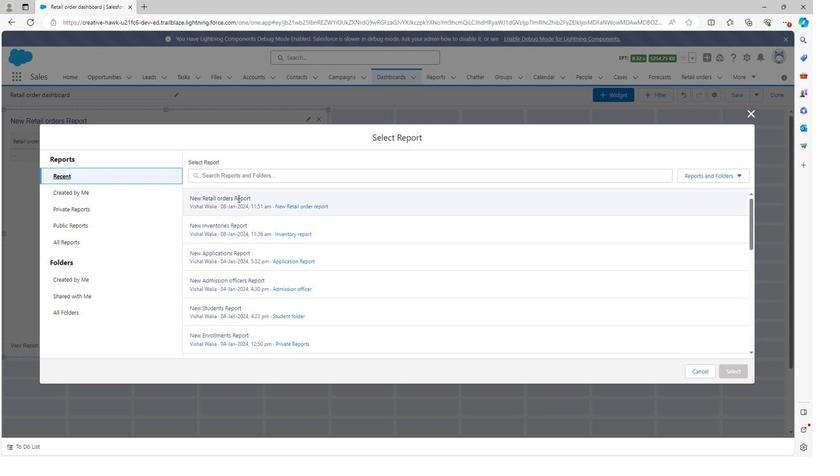 
Action: Mouse moved to (723, 367)
Screenshot: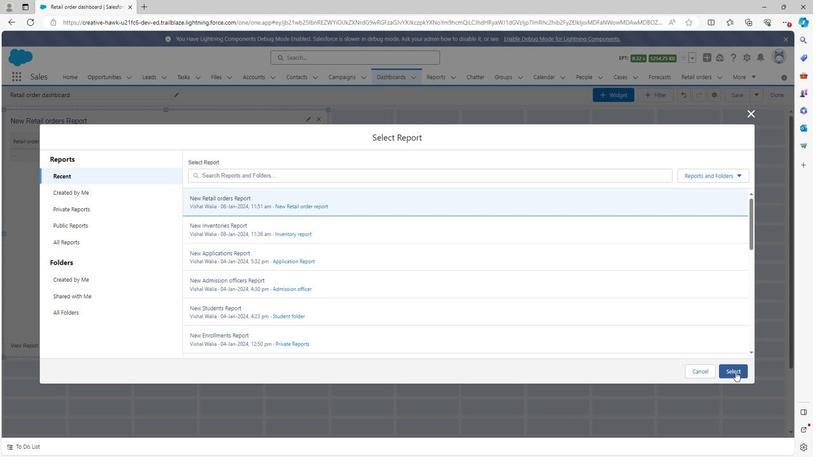 
Action: Mouse pressed left at (723, 367)
Screenshot: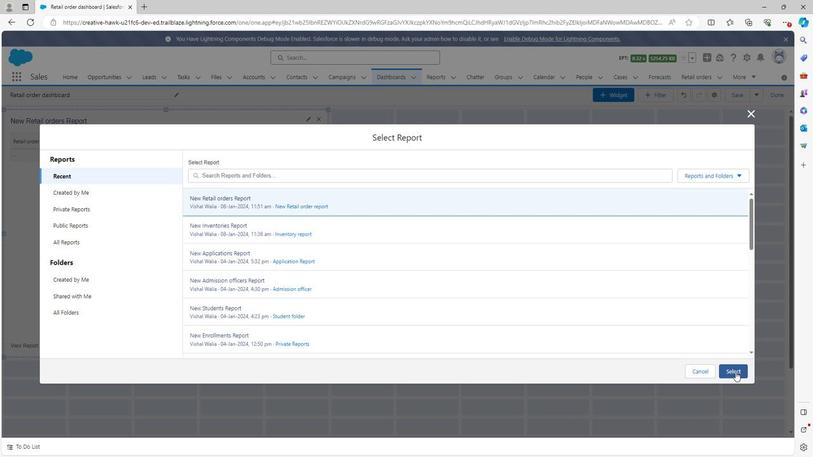 
Action: Mouse moved to (531, 386)
Screenshot: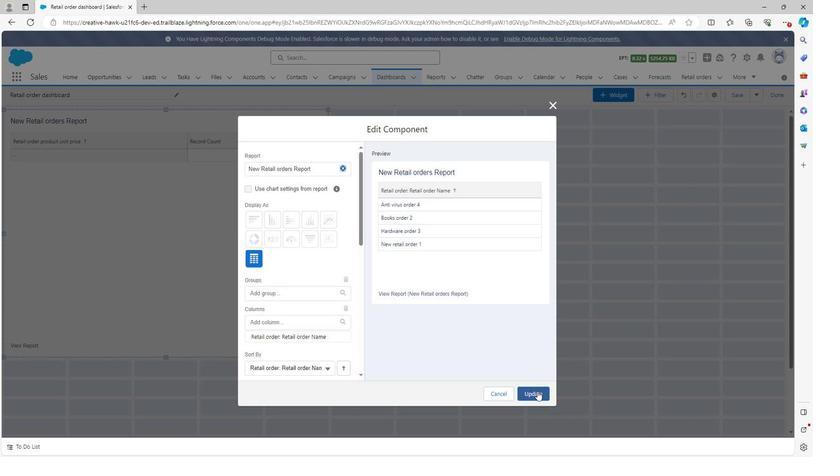 
Action: Mouse pressed left at (531, 386)
Screenshot: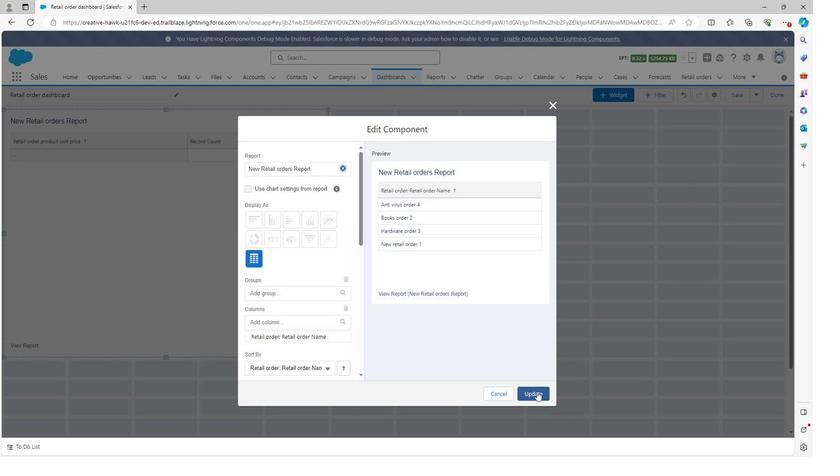 
Action: Mouse moved to (354, 195)
Screenshot: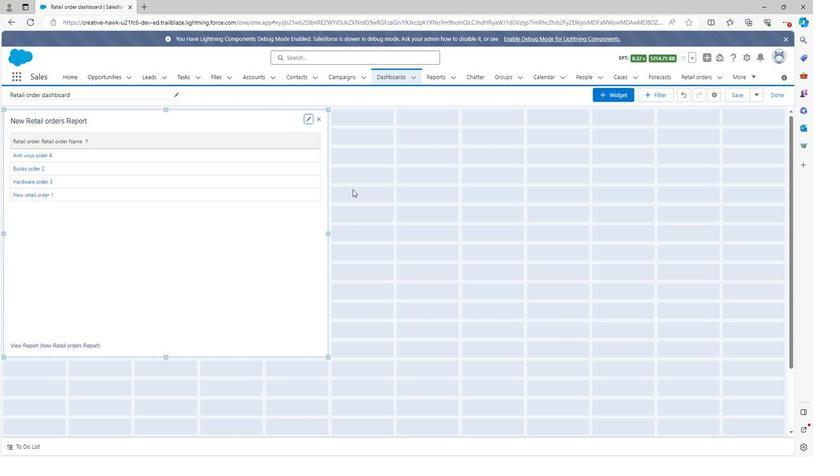 
